 Task: Use the "convert to draft" option for pull requests in progress.
Action: Mouse moved to (148, 271)
Screenshot: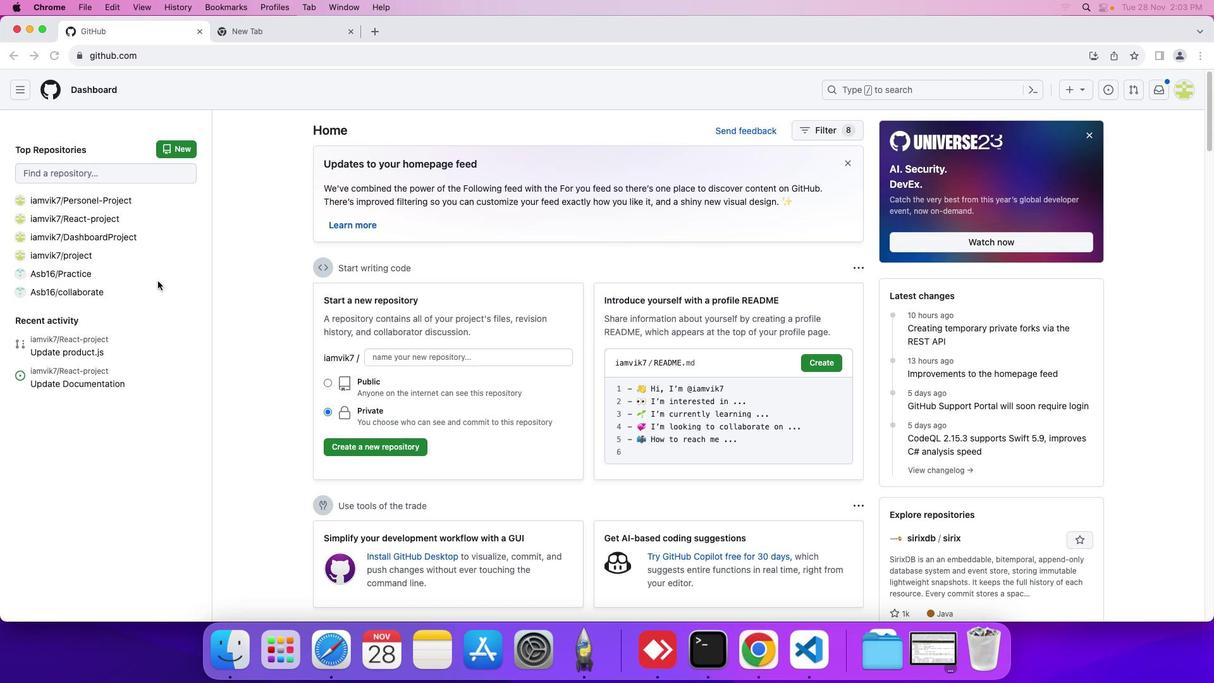 
Action: Mouse pressed left at (148, 271)
Screenshot: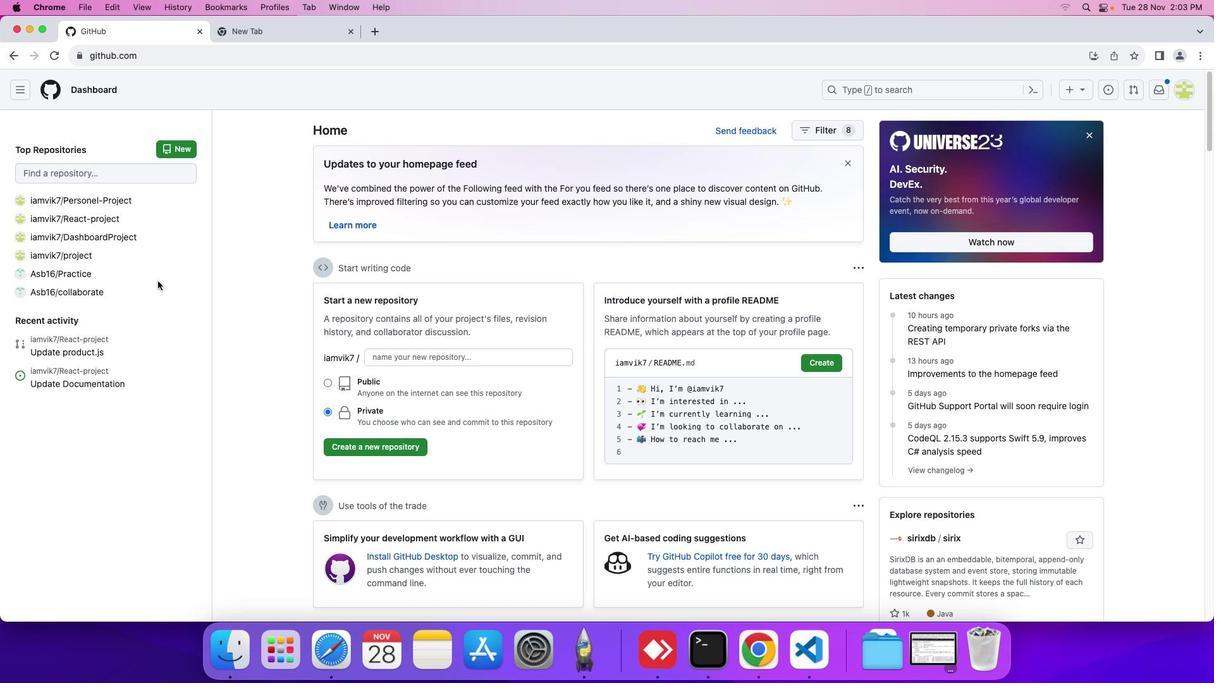 
Action: Mouse moved to (33, 241)
Screenshot: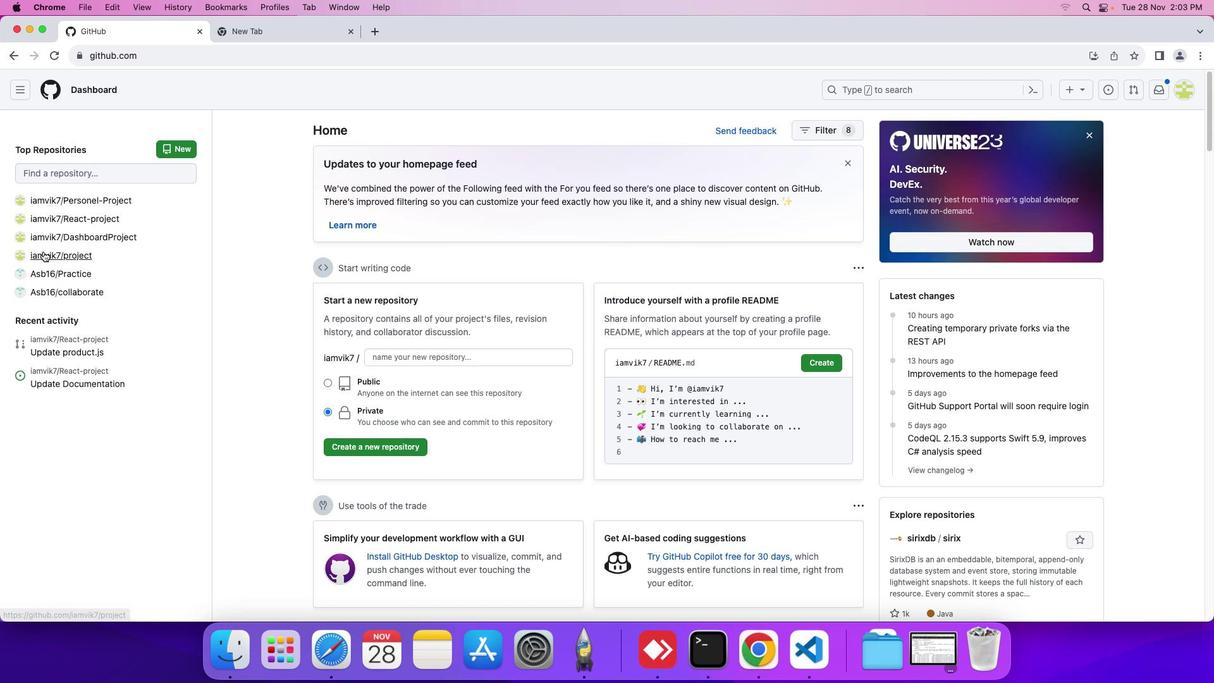 
Action: Mouse pressed left at (33, 241)
Screenshot: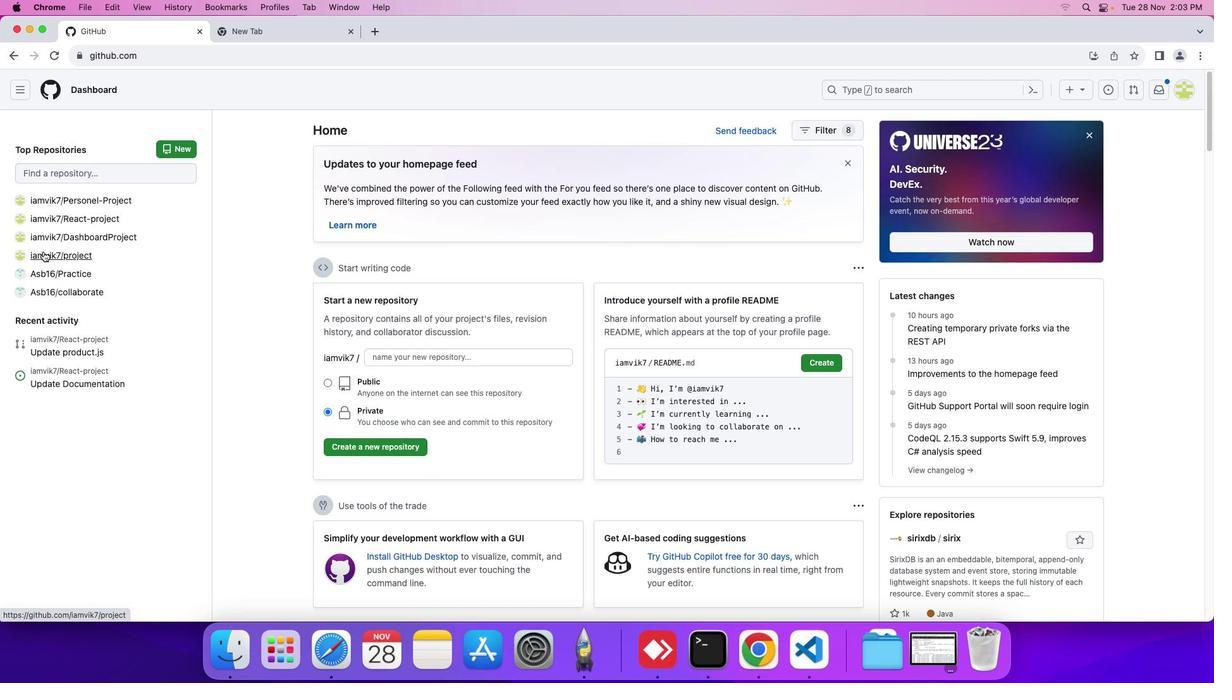 
Action: Mouse moved to (251, 303)
Screenshot: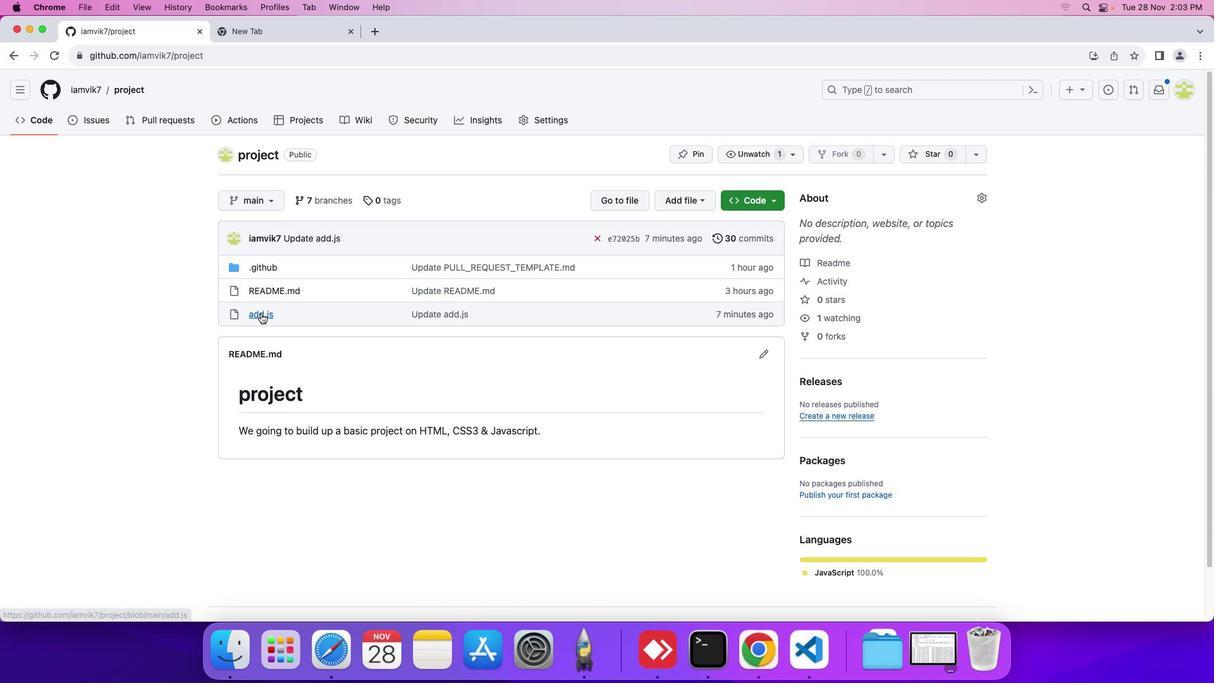 
Action: Mouse pressed left at (251, 303)
Screenshot: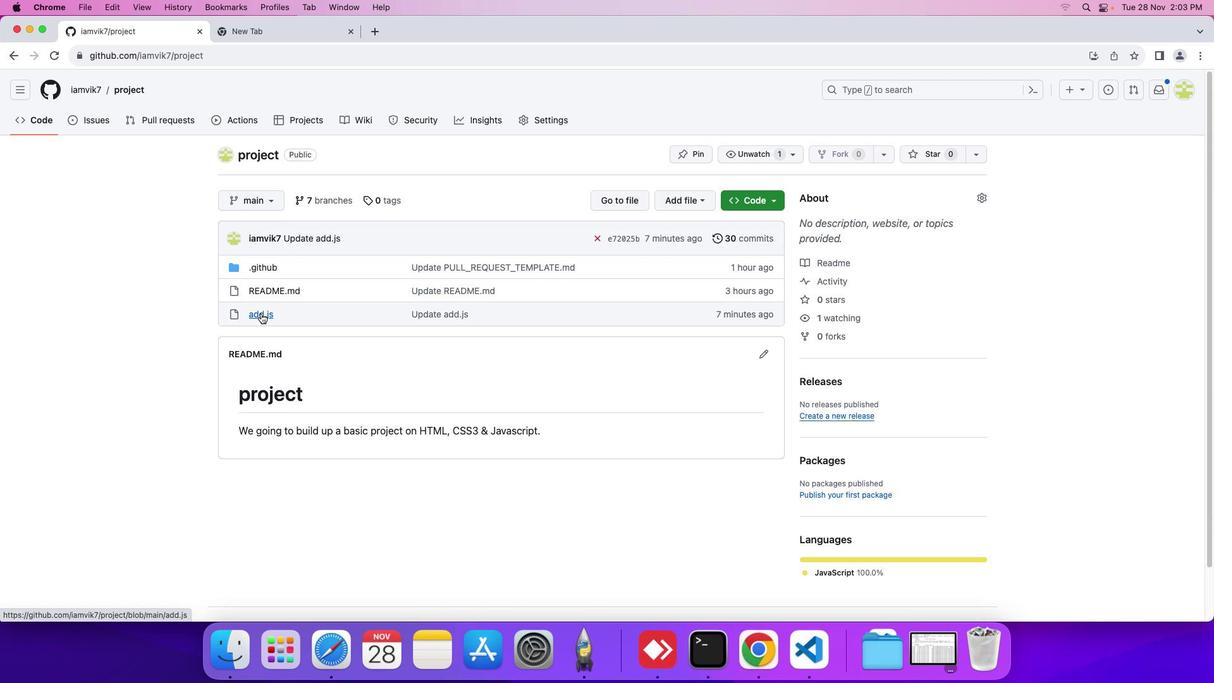 
Action: Mouse moved to (878, 221)
Screenshot: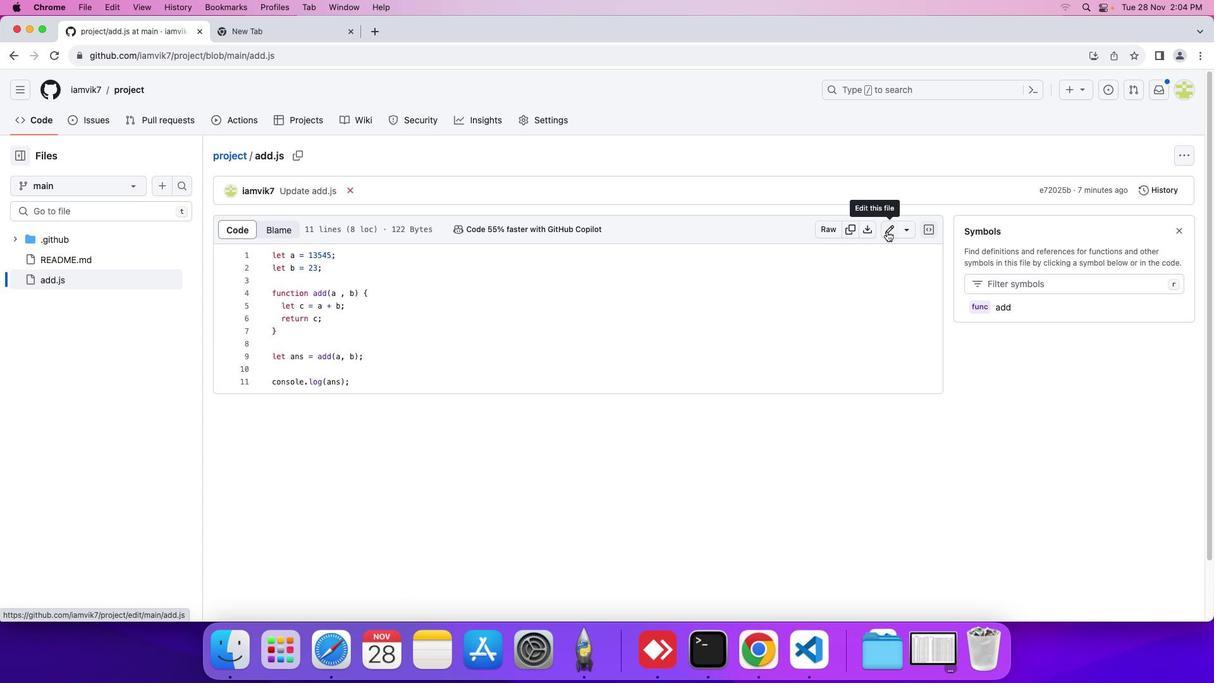 
Action: Mouse pressed left at (878, 221)
Screenshot: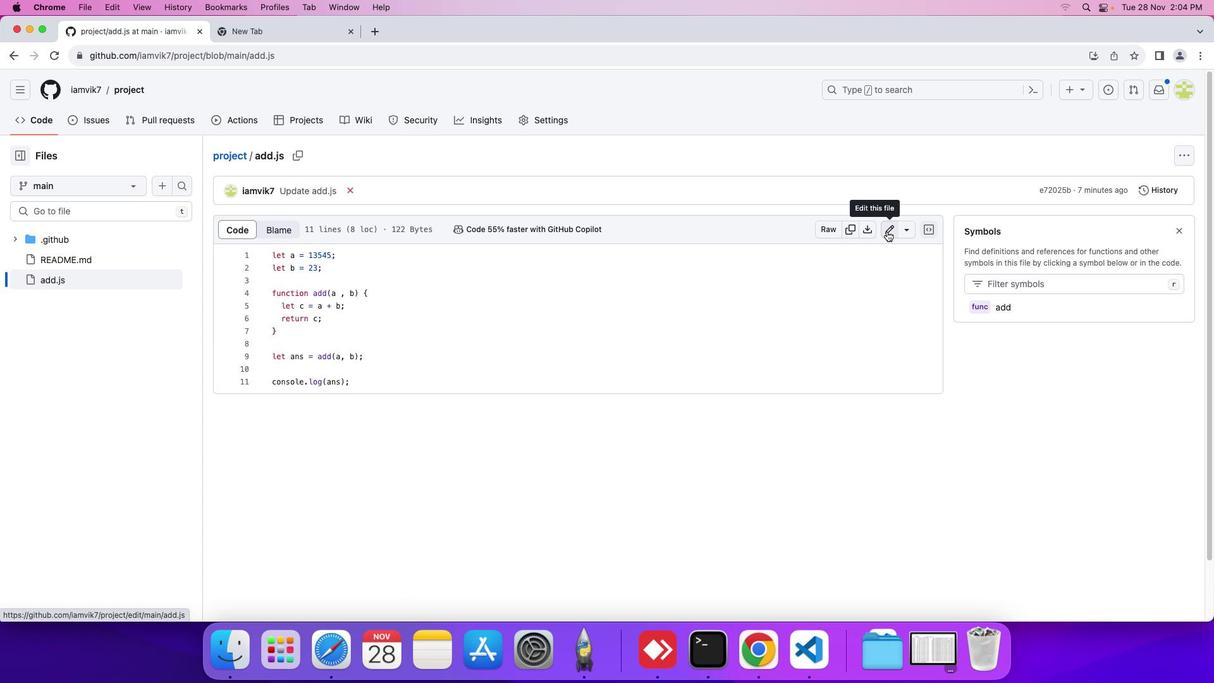 
Action: Mouse moved to (294, 209)
Screenshot: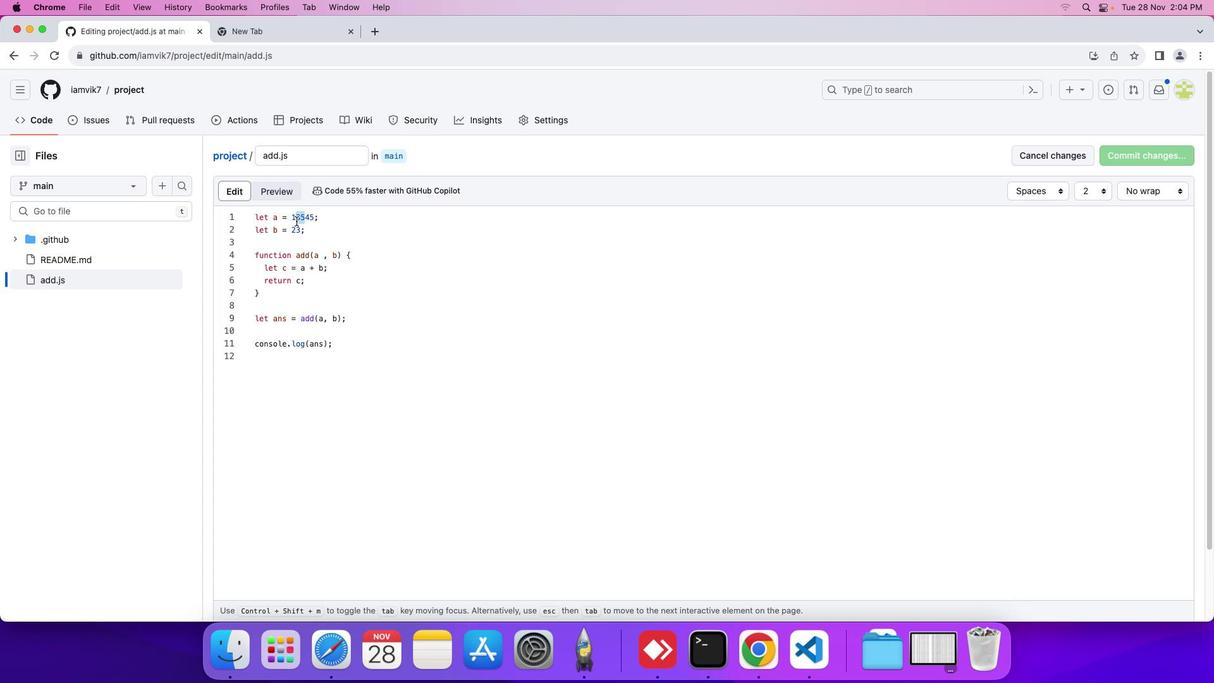 
Action: Mouse pressed left at (294, 209)
Screenshot: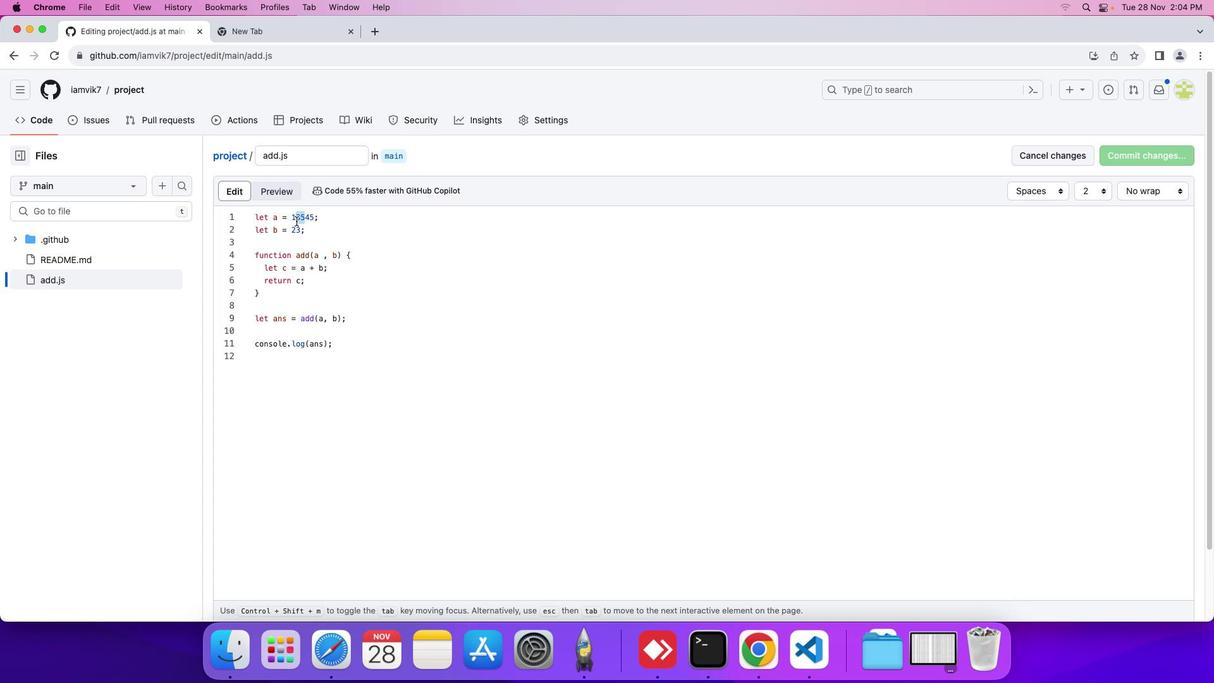 
Action: Mouse moved to (286, 211)
Screenshot: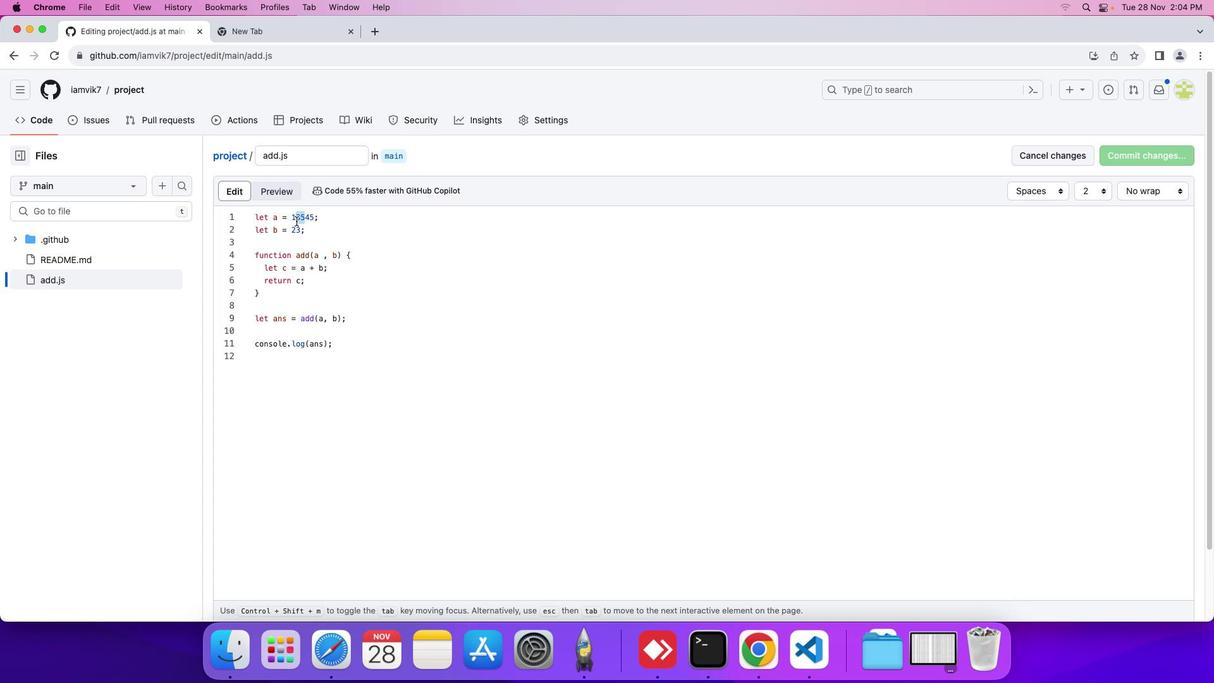 
Action: Key pressed Key.rightKey.backspaceKey.downKey.backspaceKey.backspace'1''0''7''9''0'
Screenshot: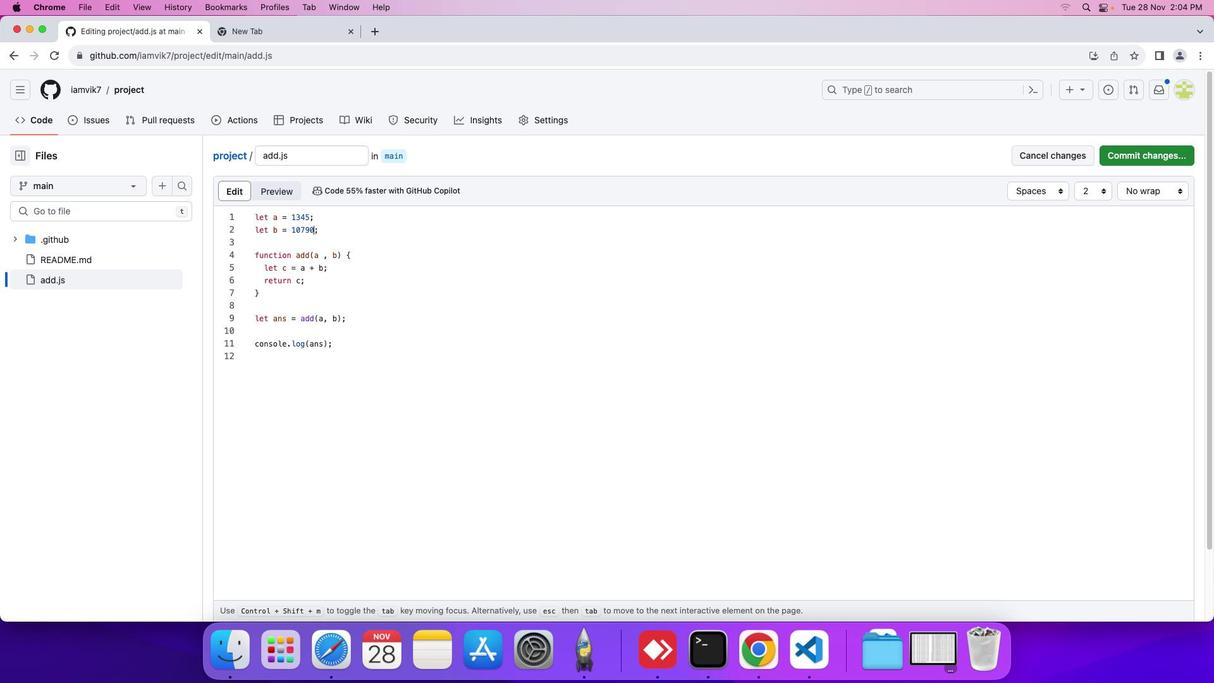 
Action: Mouse moved to (1122, 153)
Screenshot: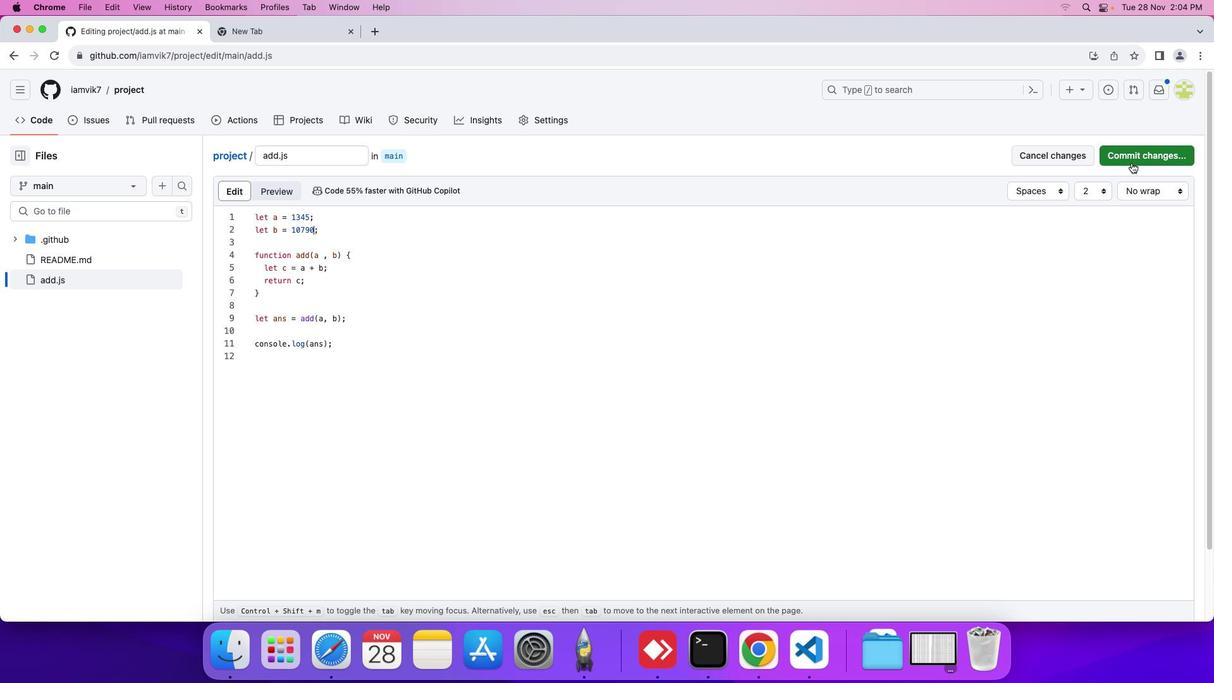 
Action: Mouse pressed left at (1122, 153)
Screenshot: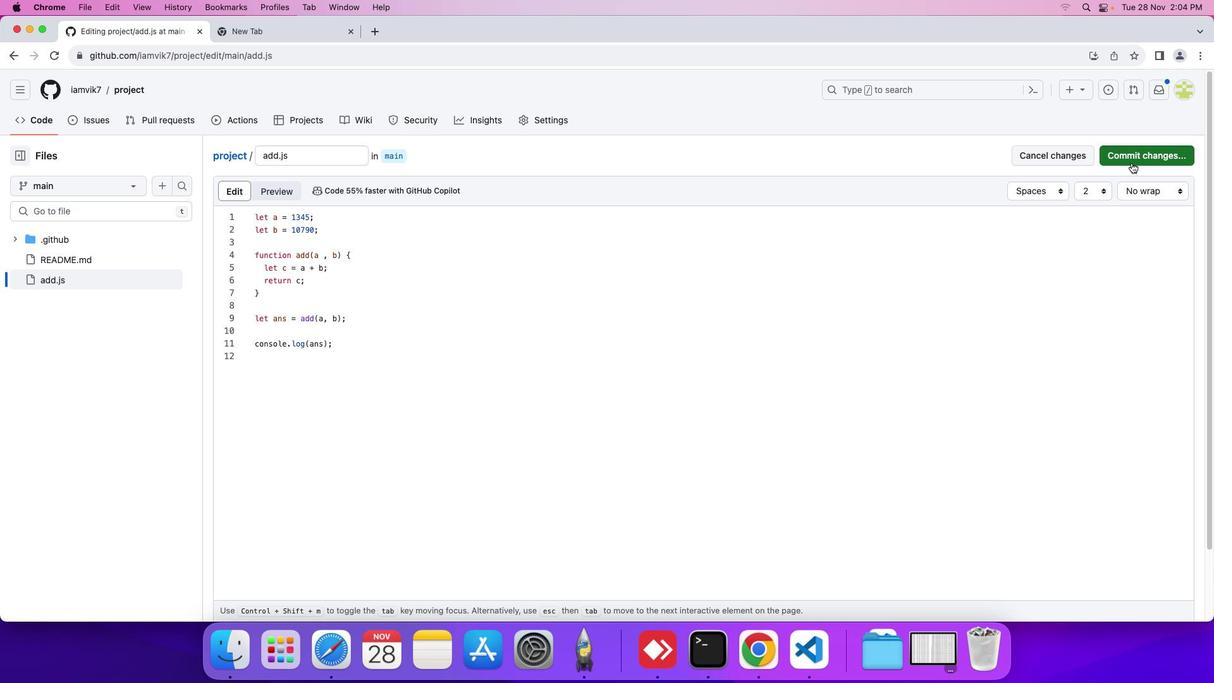 
Action: Mouse moved to (551, 330)
Screenshot: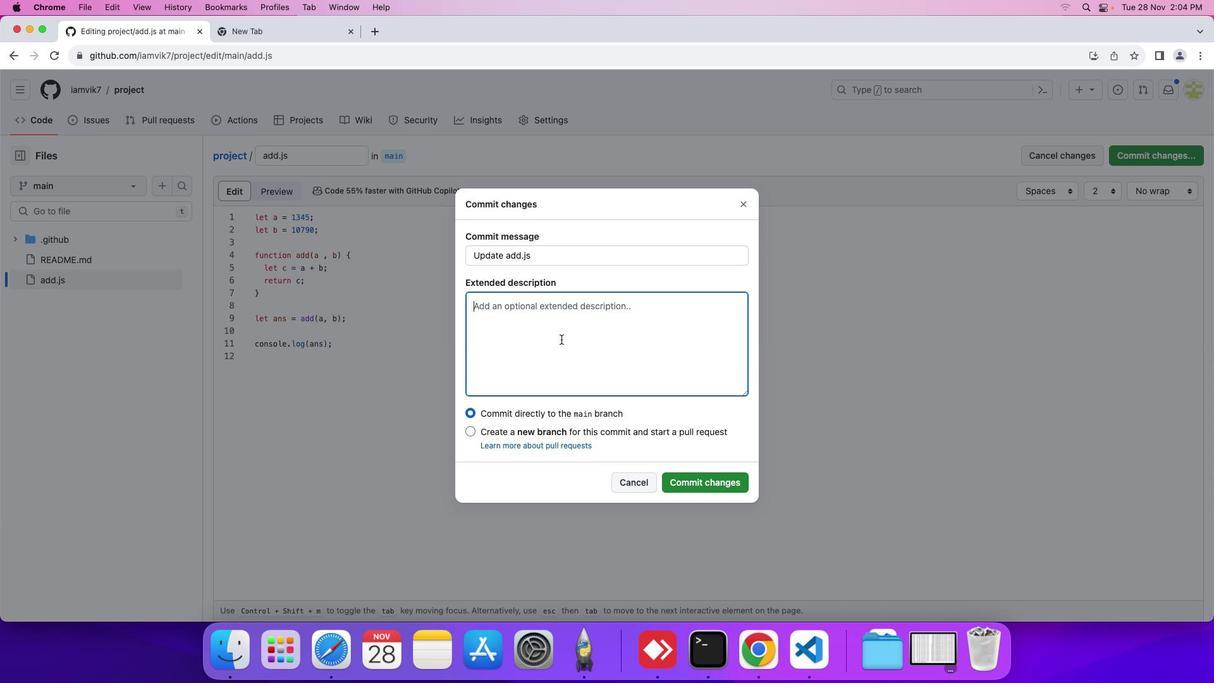 
Action: Mouse pressed left at (551, 330)
Screenshot: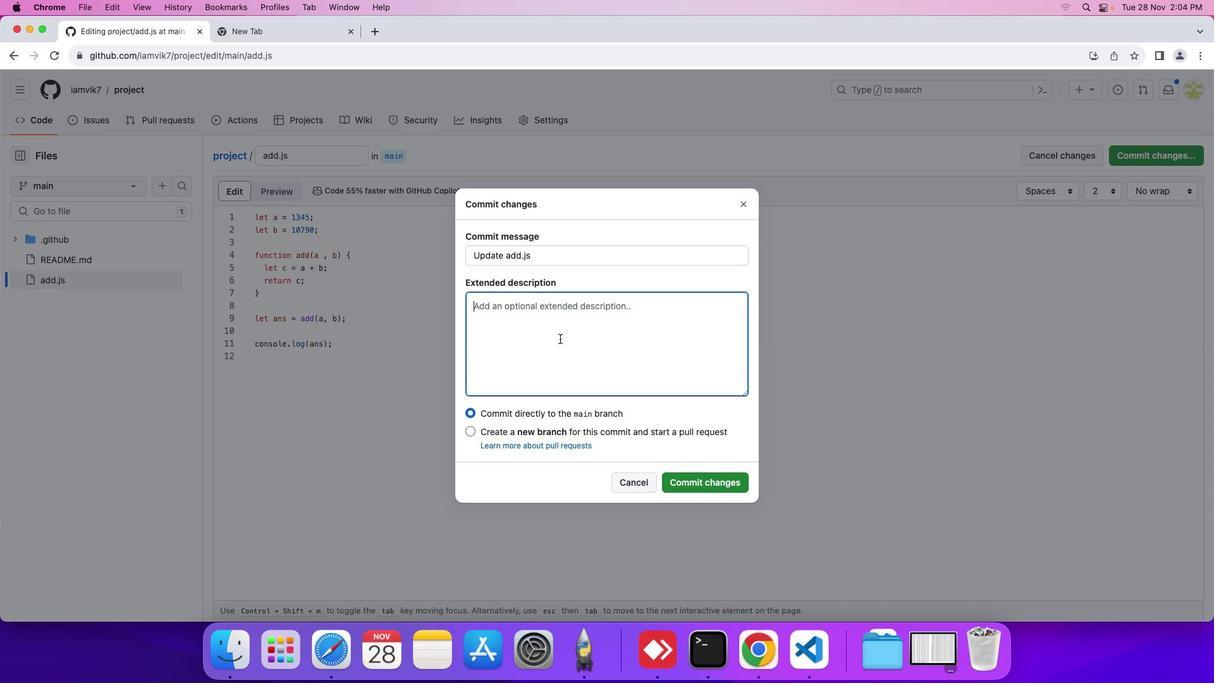 
Action: Mouse moved to (542, 328)
Screenshot: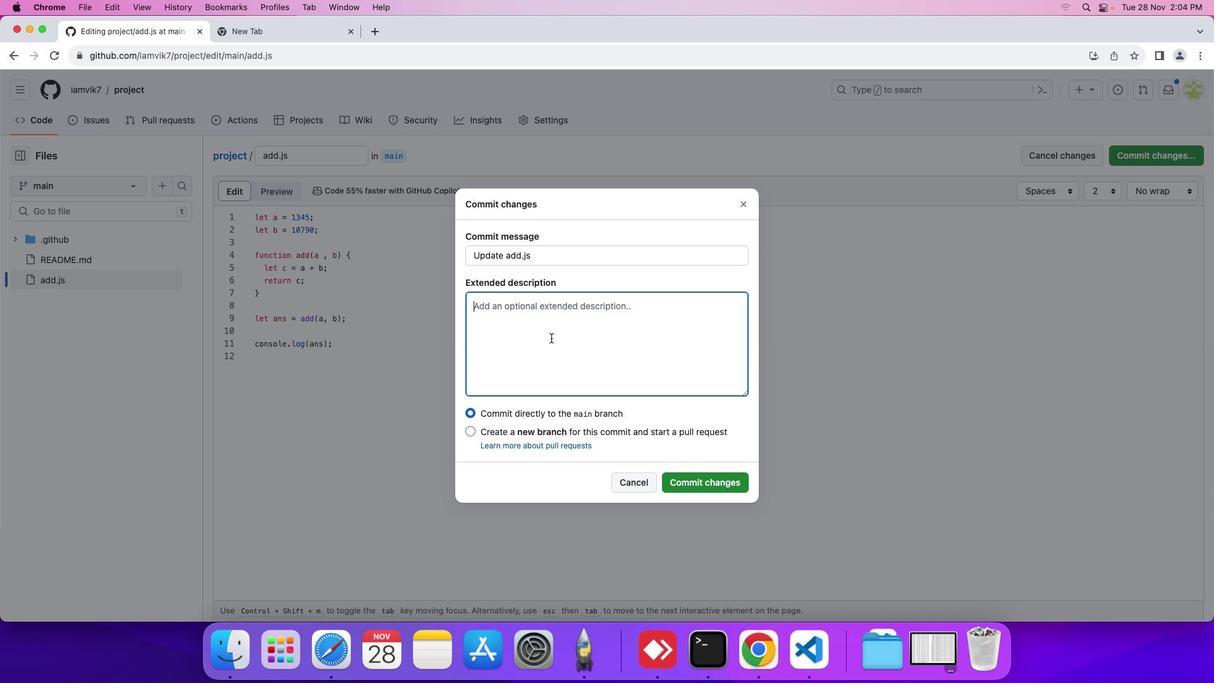 
Action: Key pressed Key.shift'U''p''d''a''t''i''n''g'Key.space't''h''e'Key.space'v''a''l''u''e''s'Key.space'o''f'Key.space'v''a''r''i''a''b''l''r''s'Key.backspaceKey.backspace'e''s'Key.space't''o'Key.space'f''e'Key.backspaceKey.backspace'p''e''r''o'Key.backspace'f''o''r''m'Key.space'a''d''d''i''t''i''o''n'Key.space'o''n'Key.space'd''i''f''f''e''r''e''n''t'Key.space'n''u''m''b''e''r''s''.'
Screenshot: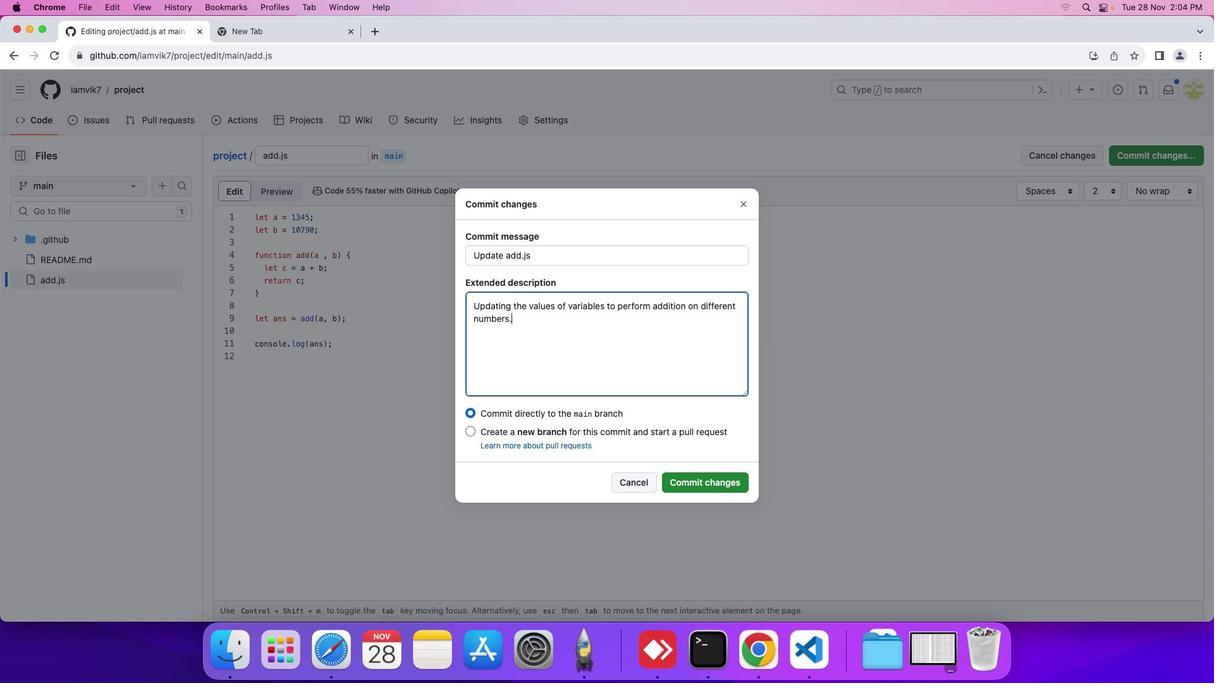 
Action: Mouse moved to (459, 423)
Screenshot: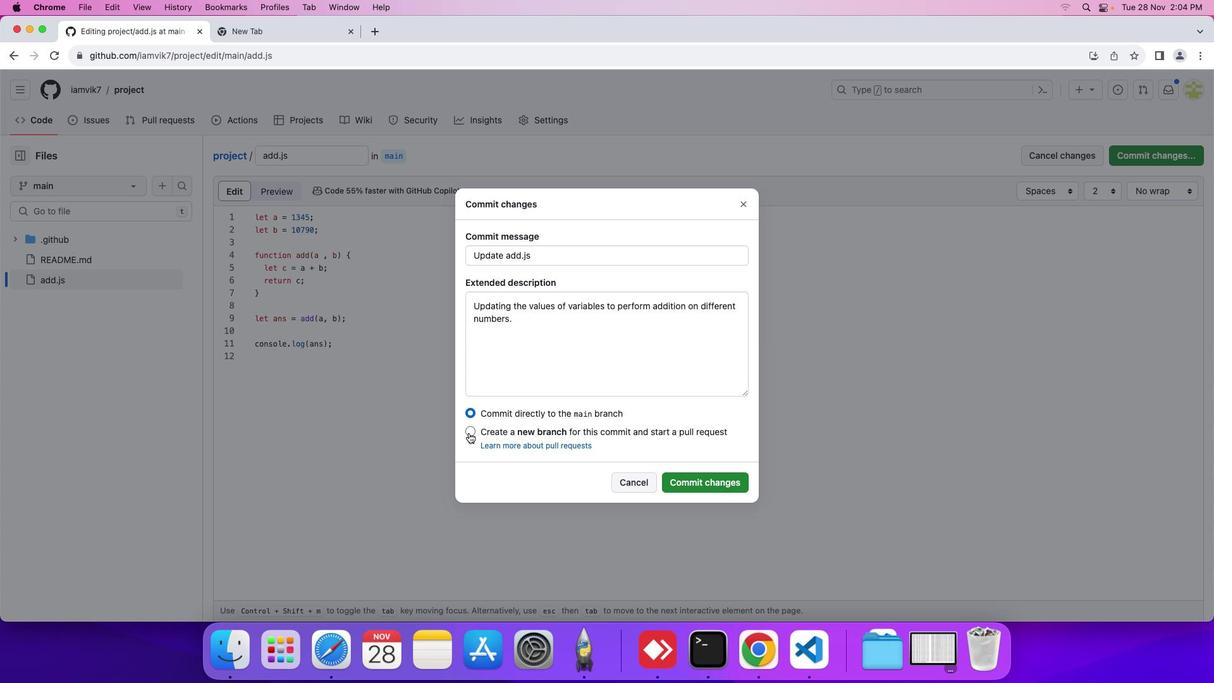 
Action: Mouse pressed left at (459, 423)
Screenshot: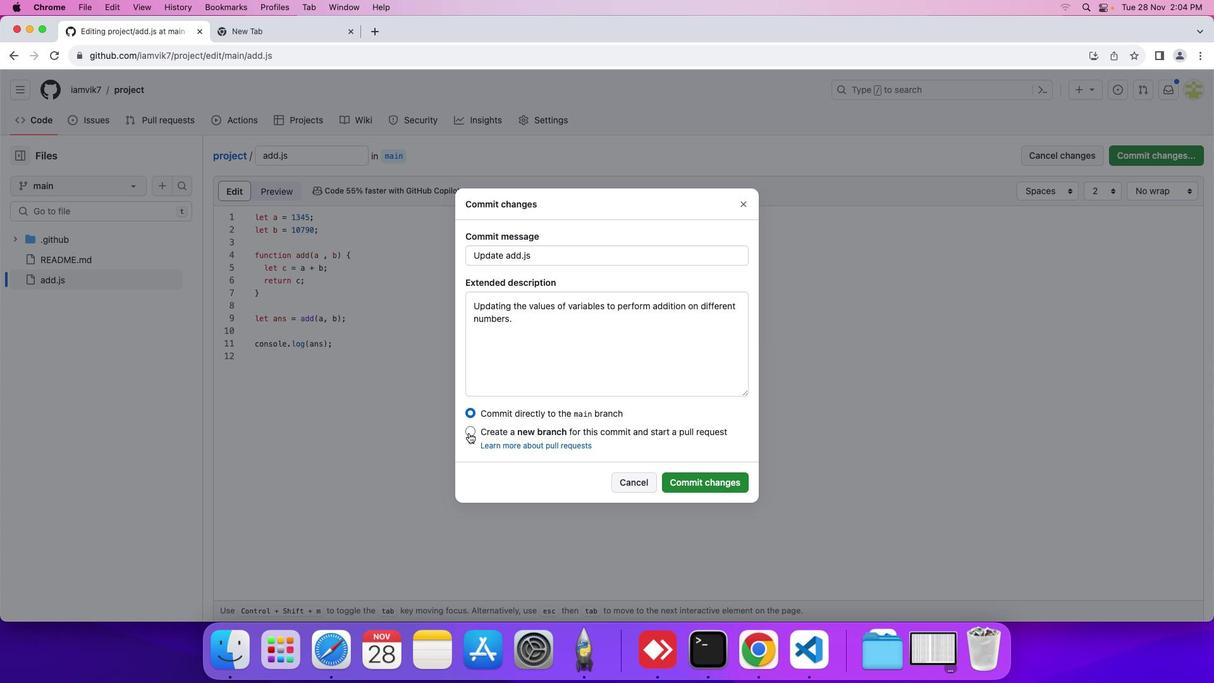 
Action: Mouse moved to (556, 444)
Screenshot: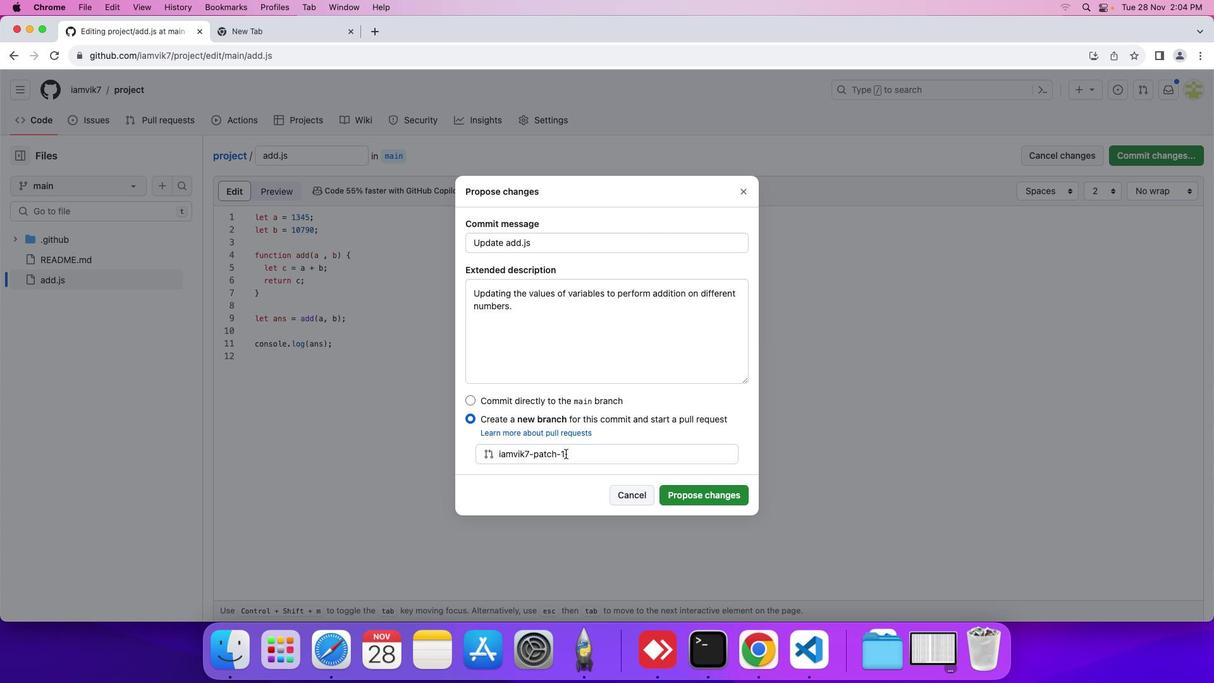 
Action: Mouse pressed left at (556, 444)
Screenshot: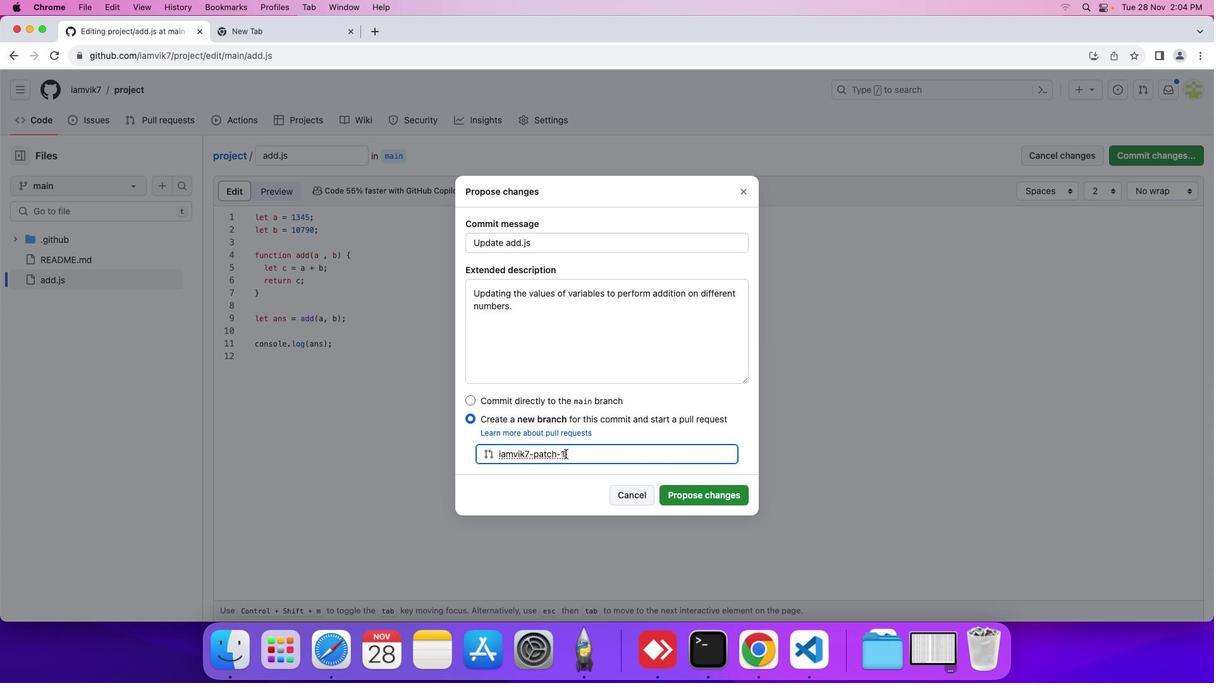 
Action: Mouse moved to (547, 444)
Screenshot: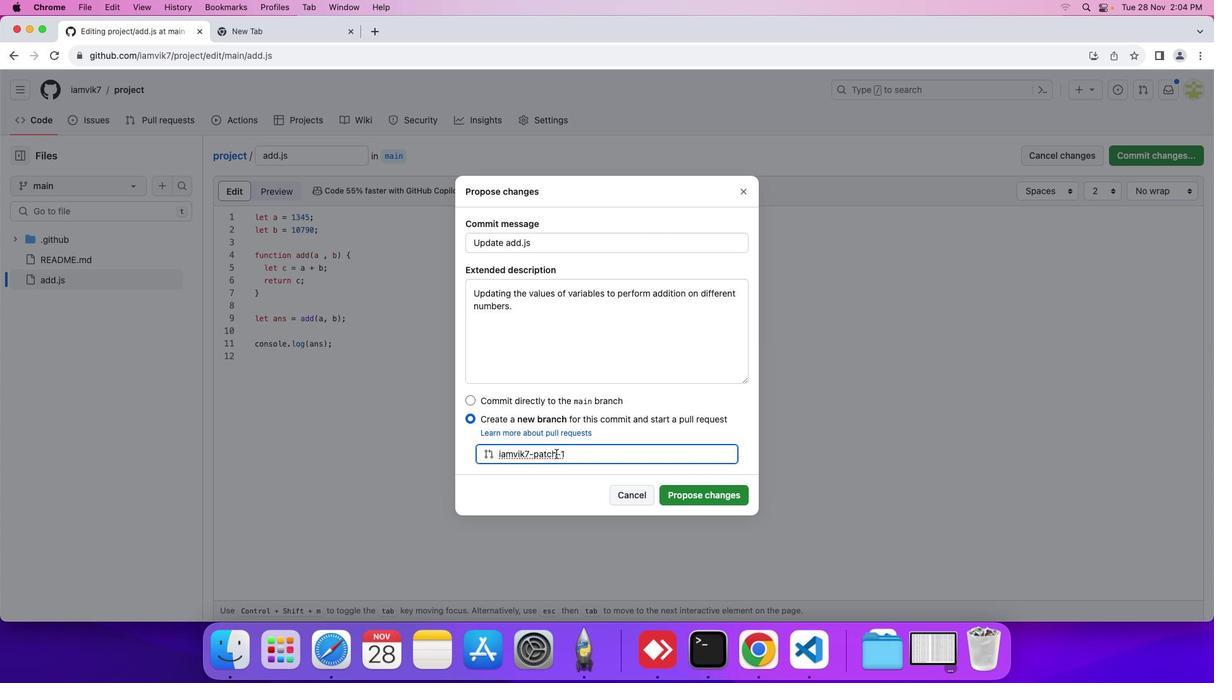 
Action: Key pressed Key.backspaceKey.backspaceKey.backspaceKey.backspaceKey.backspaceKey.backspaceKey.backspaceKey.backspaceKey.backspaceKey.backspaceKey.backspaceKey.backspaceKey.backspaceKey.backspaceKey.backspace'n''e''w'Key.space'b''r''a''n''c''h'
Screenshot: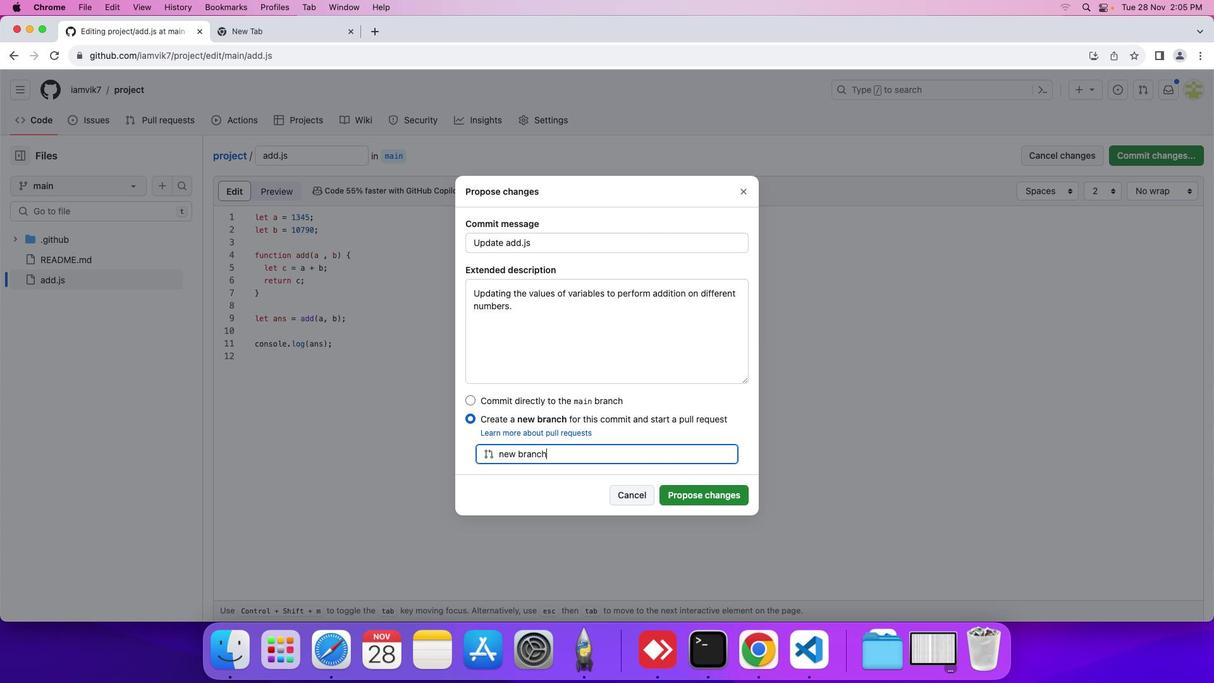 
Action: Mouse moved to (728, 482)
Screenshot: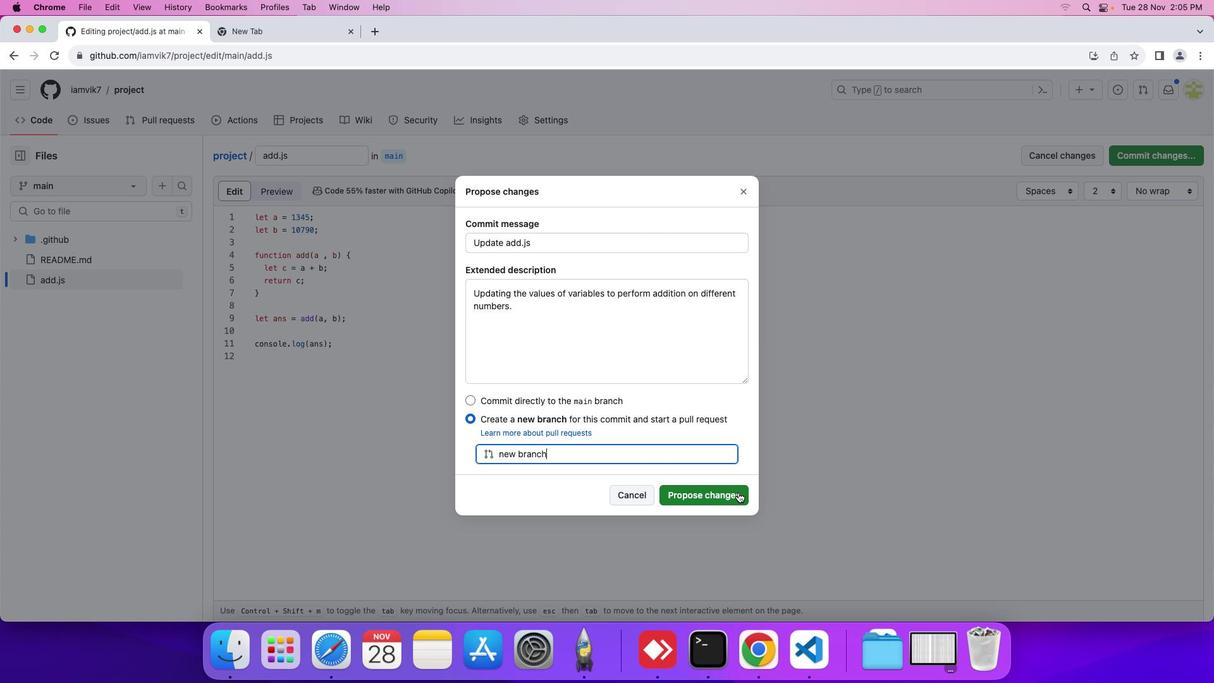 
Action: Mouse pressed left at (728, 482)
Screenshot: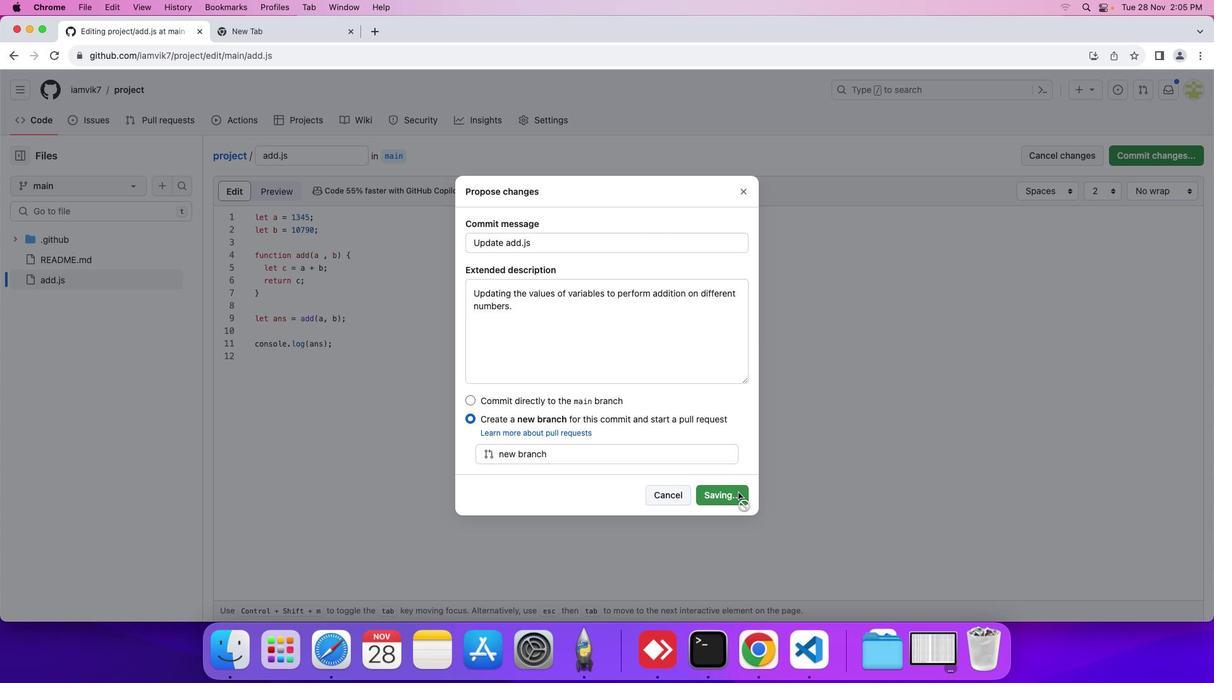 
Action: Mouse moved to (757, 542)
Screenshot: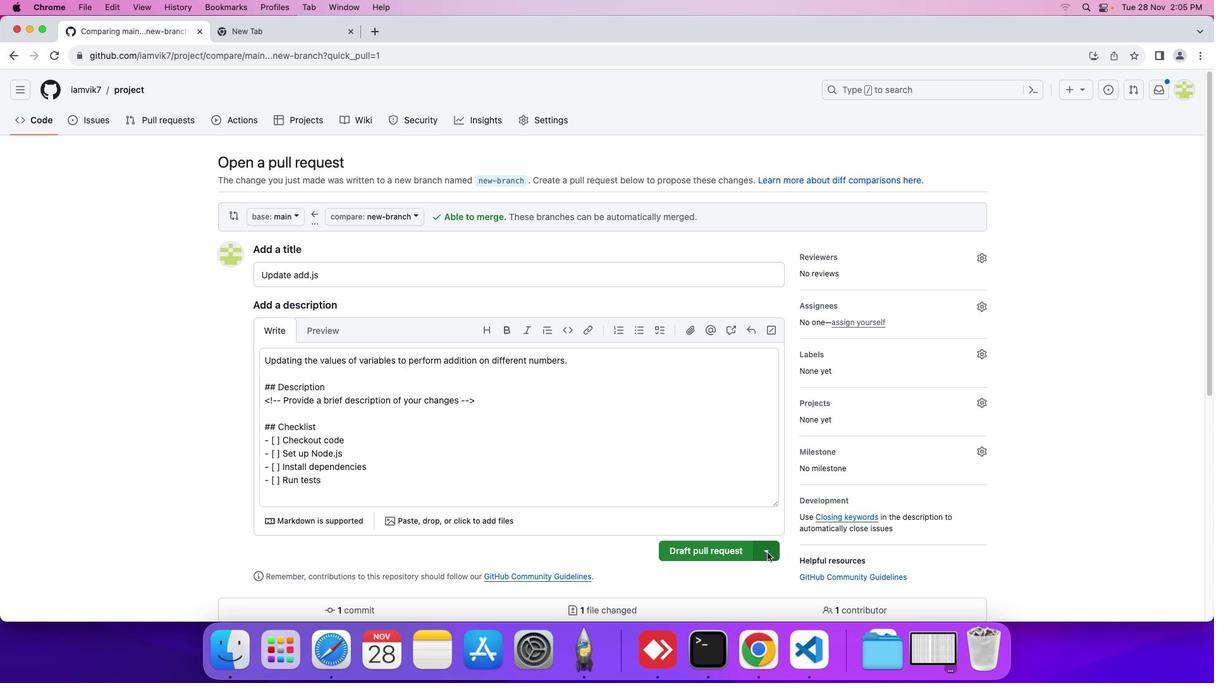 
Action: Mouse pressed left at (757, 542)
Screenshot: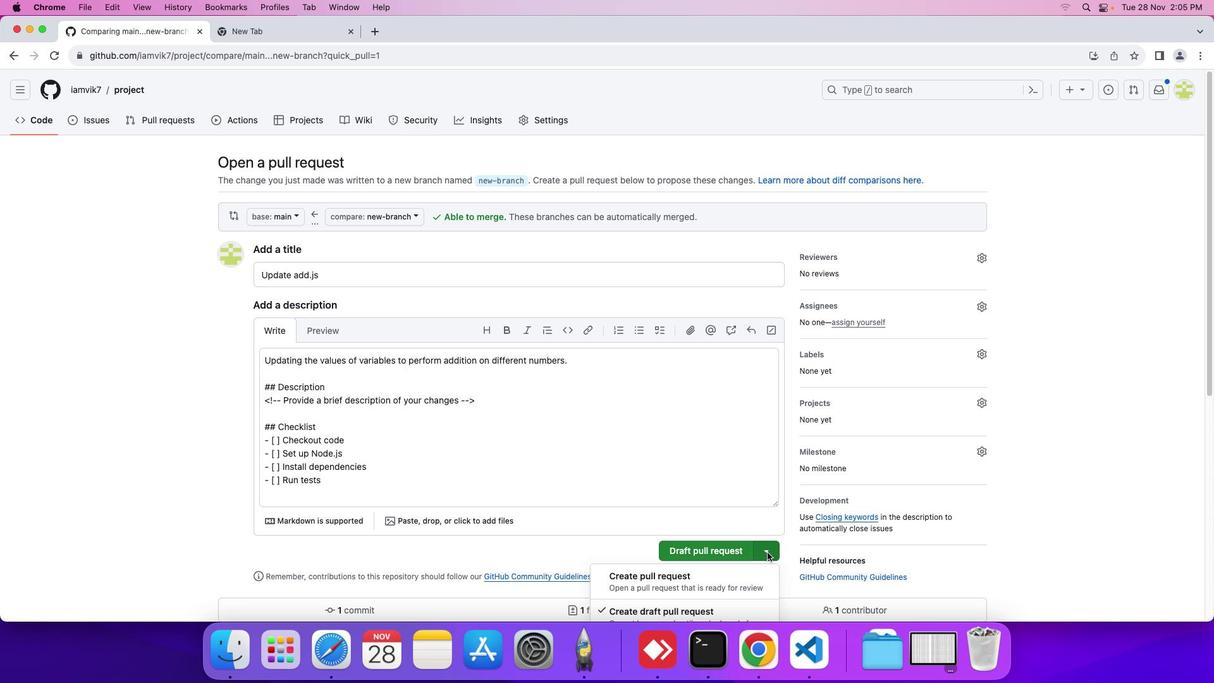 
Action: Mouse moved to (715, 565)
Screenshot: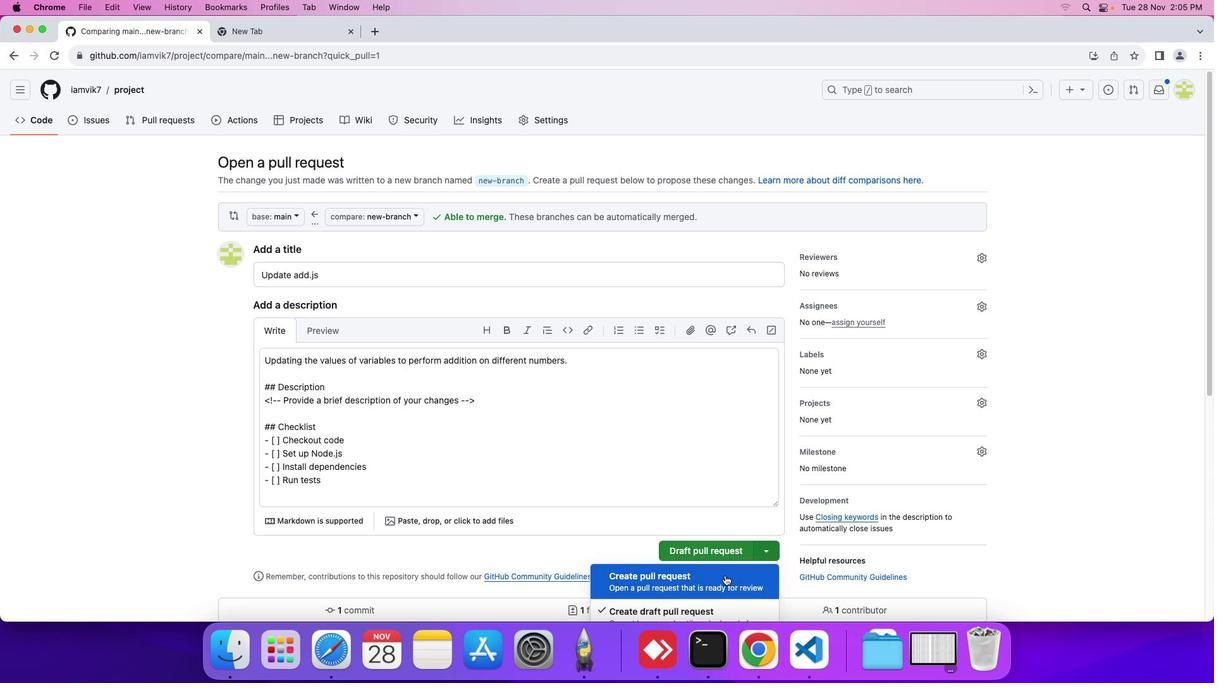 
Action: Mouse pressed left at (715, 565)
Screenshot: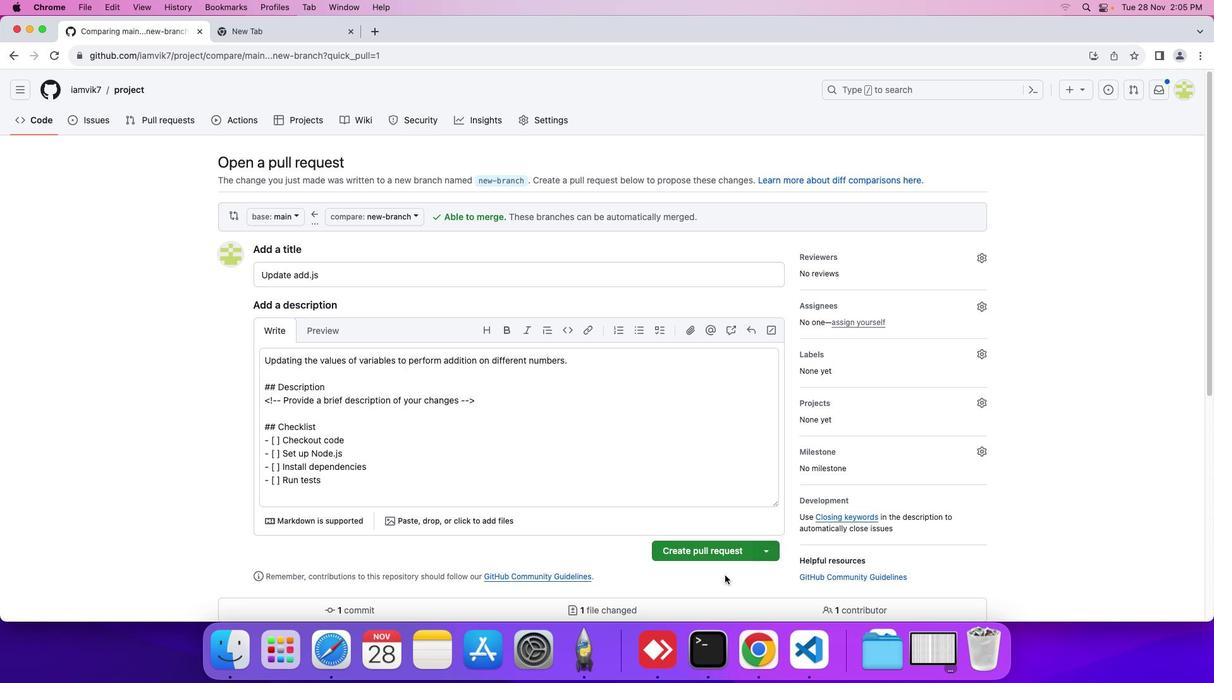 
Action: Mouse moved to (562, 464)
Screenshot: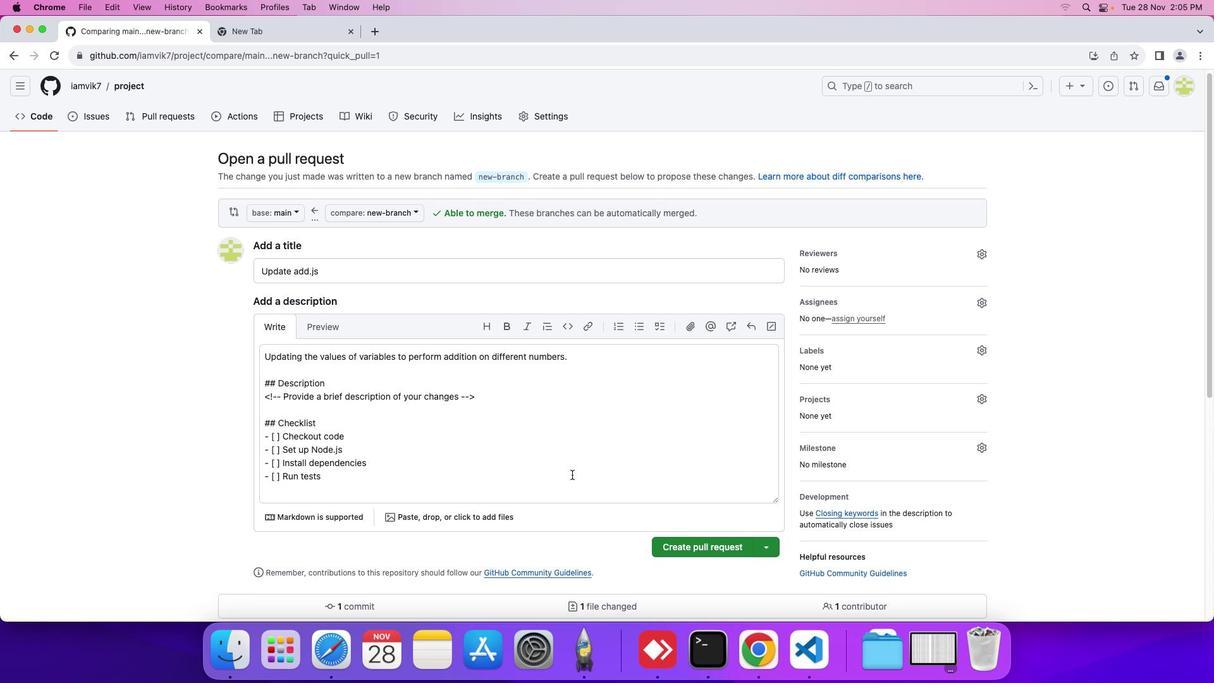 
Action: Mouse scrolled (562, 464) with delta (-8, -9)
Screenshot: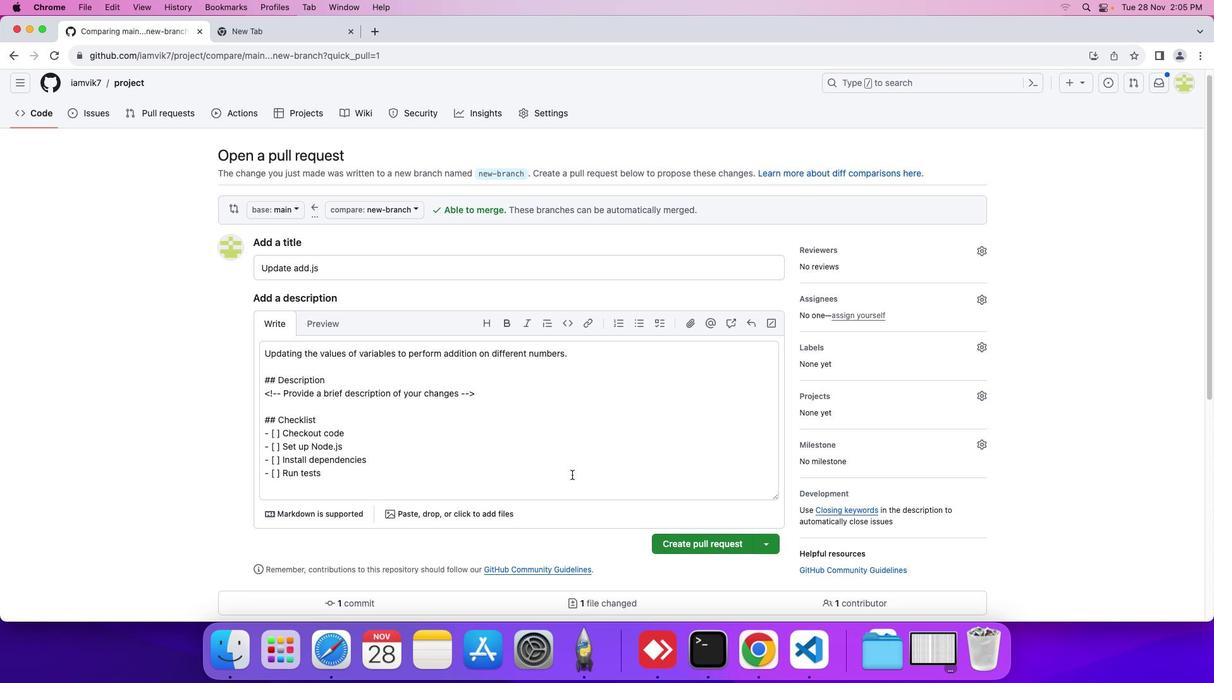 
Action: Mouse scrolled (562, 464) with delta (-8, -9)
Screenshot: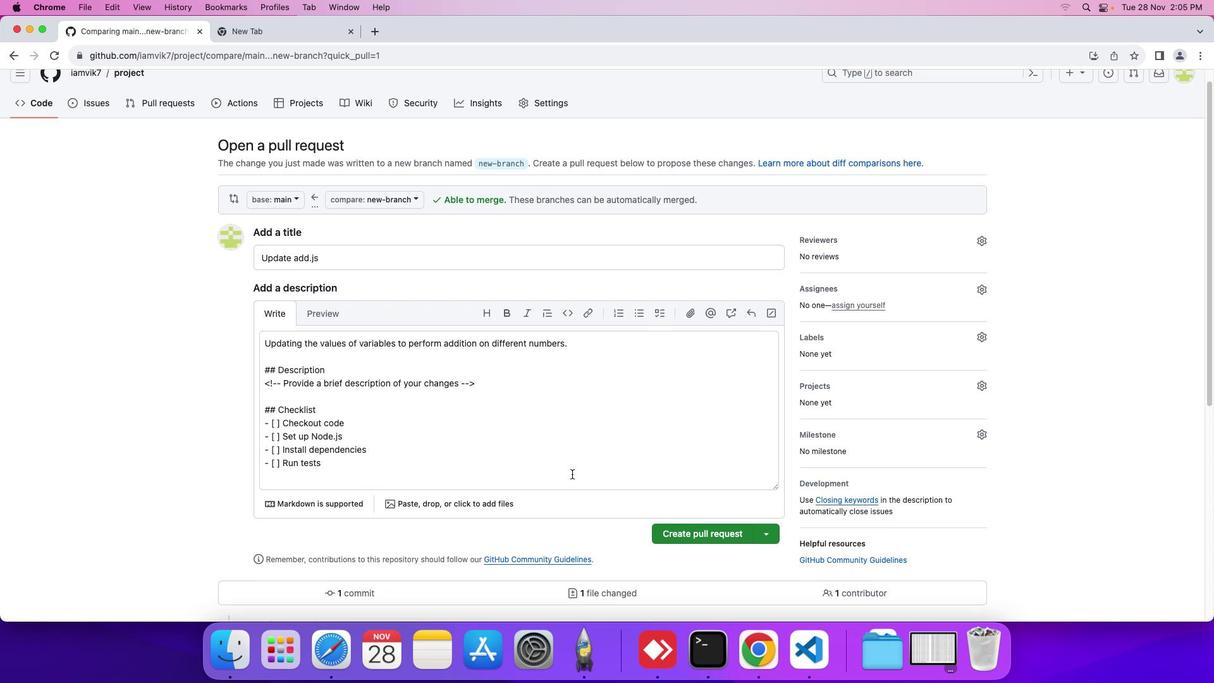 
Action: Mouse scrolled (562, 464) with delta (-8, -9)
Screenshot: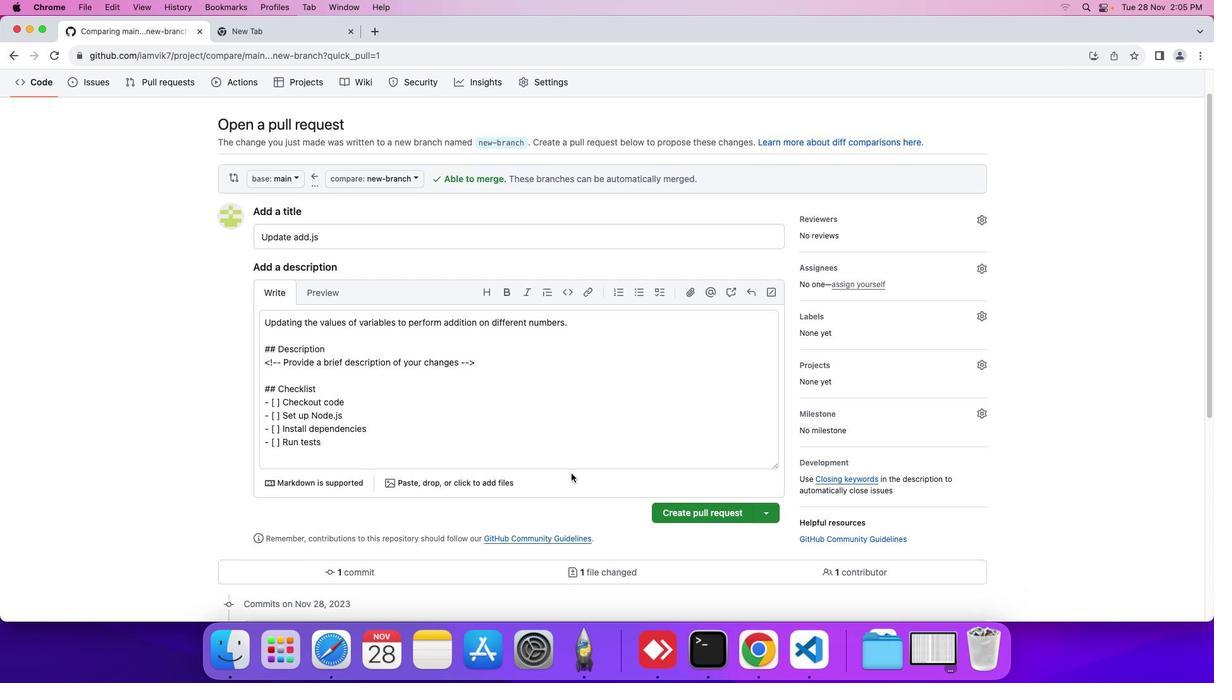 
Action: Mouse moved to (562, 461)
Screenshot: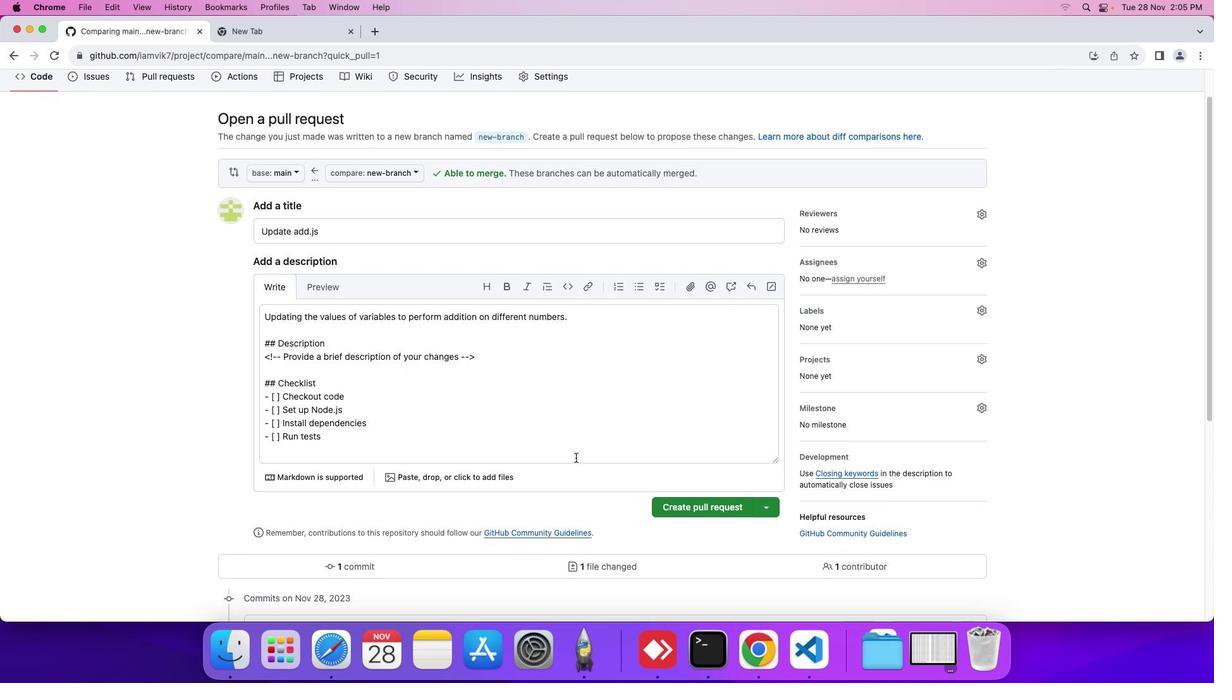 
Action: Mouse scrolled (562, 461) with delta (-8, -9)
Screenshot: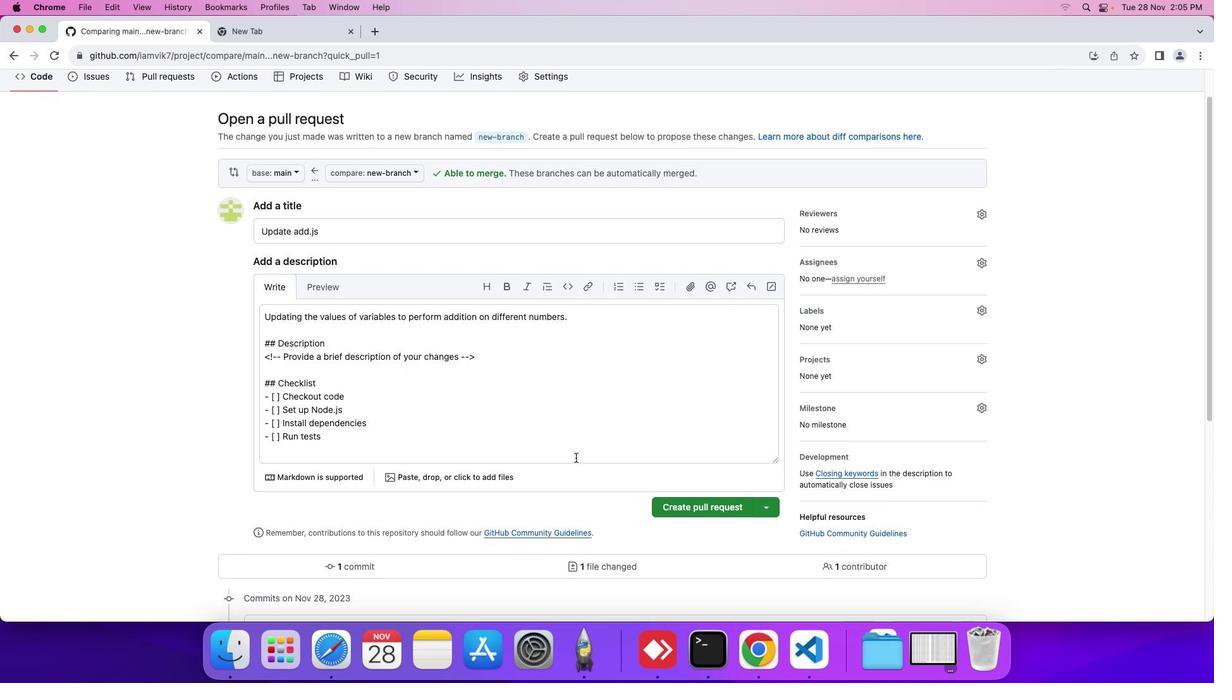 
Action: Mouse moved to (671, 498)
Screenshot: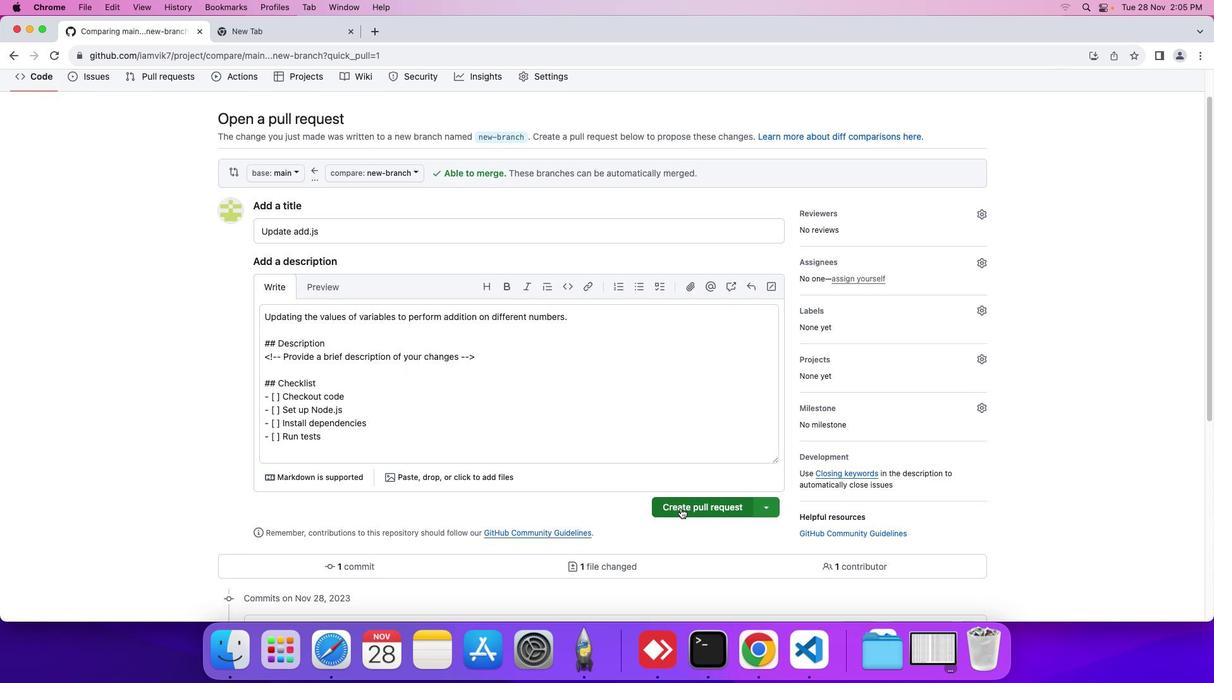 
Action: Mouse pressed left at (671, 498)
Screenshot: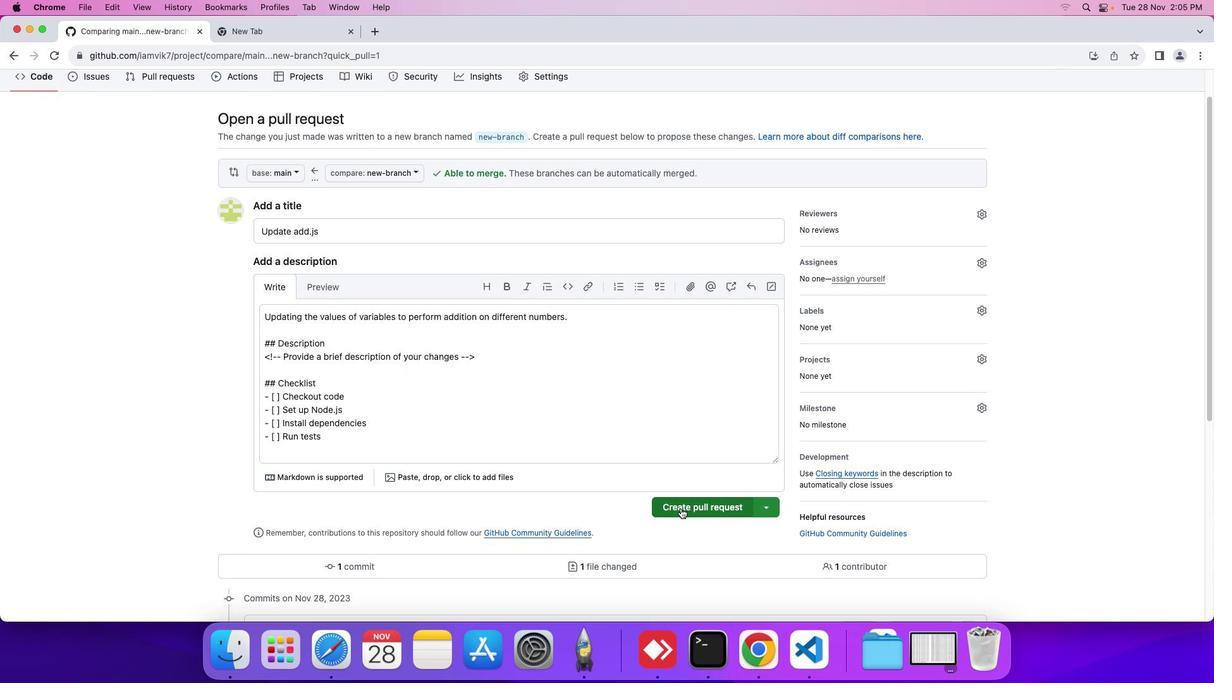 
Action: Mouse moved to (472, 473)
Screenshot: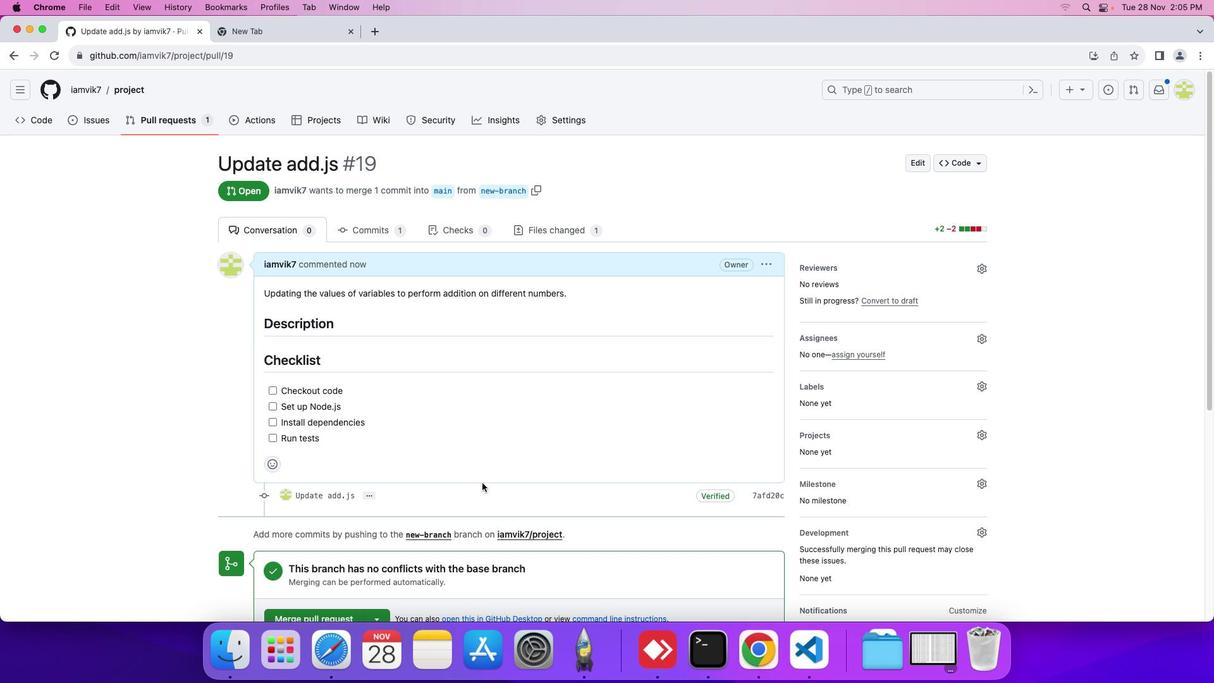 
Action: Mouse scrolled (472, 473) with delta (-8, -9)
Screenshot: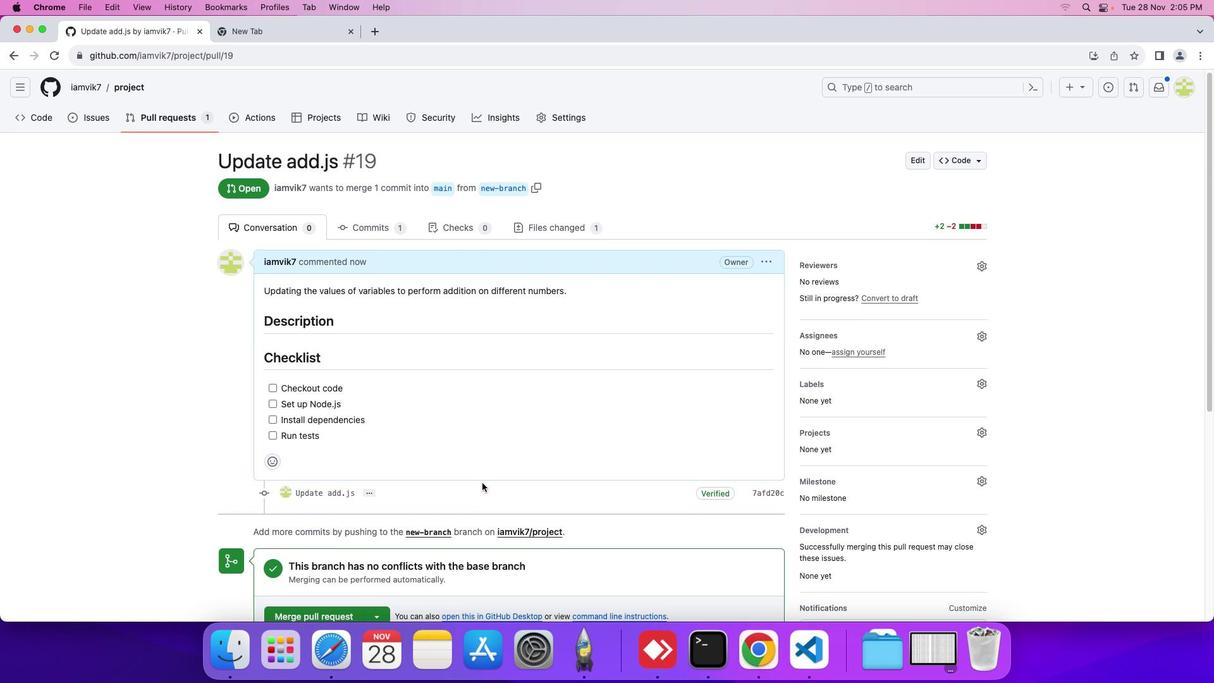 
Action: Mouse scrolled (472, 473) with delta (-8, -9)
Screenshot: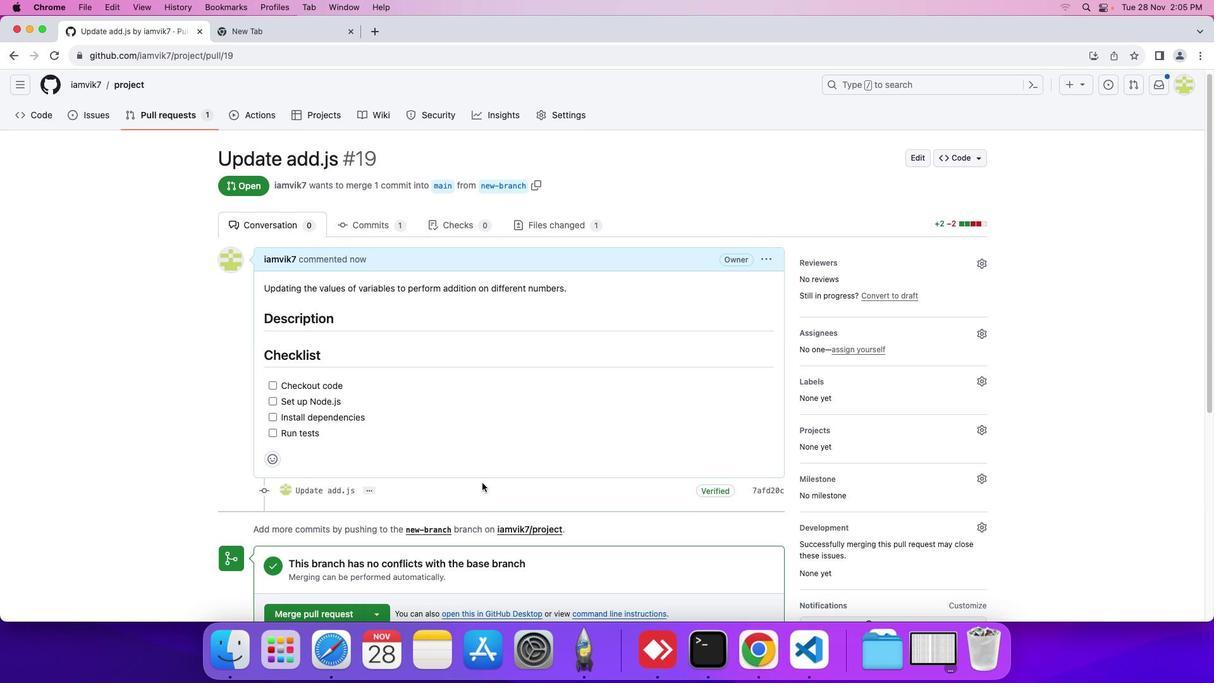 
Action: Mouse moved to (477, 473)
Screenshot: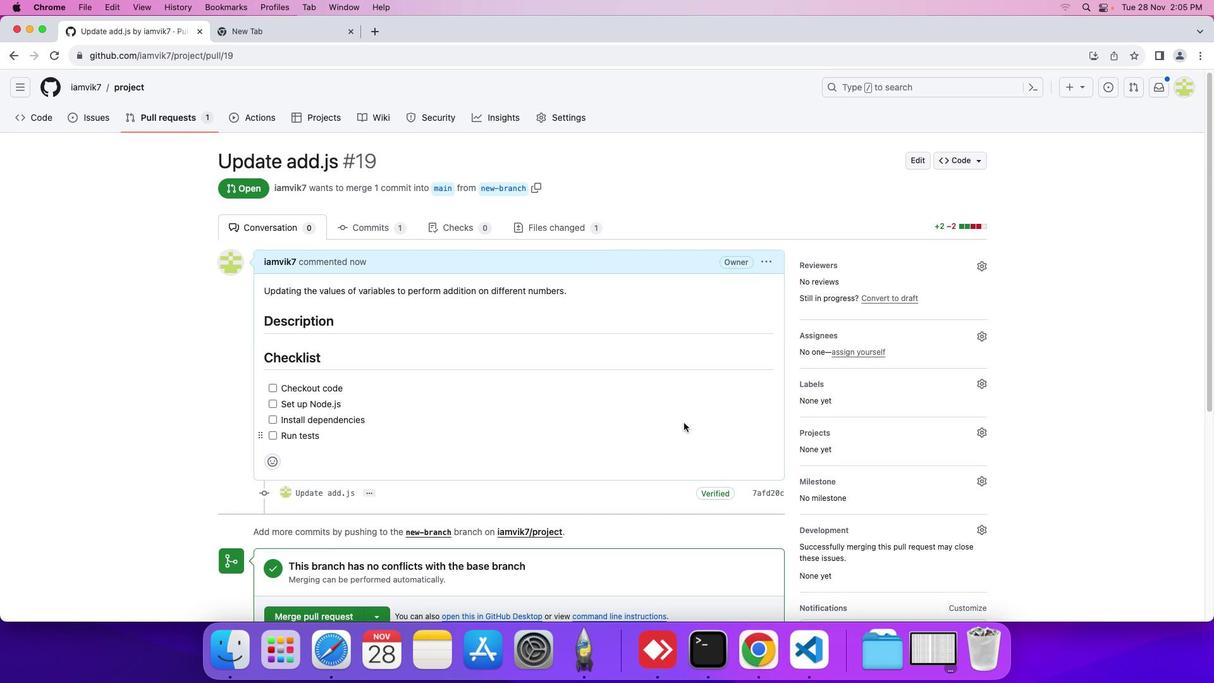 
Action: Mouse scrolled (477, 473) with delta (-8, -8)
Screenshot: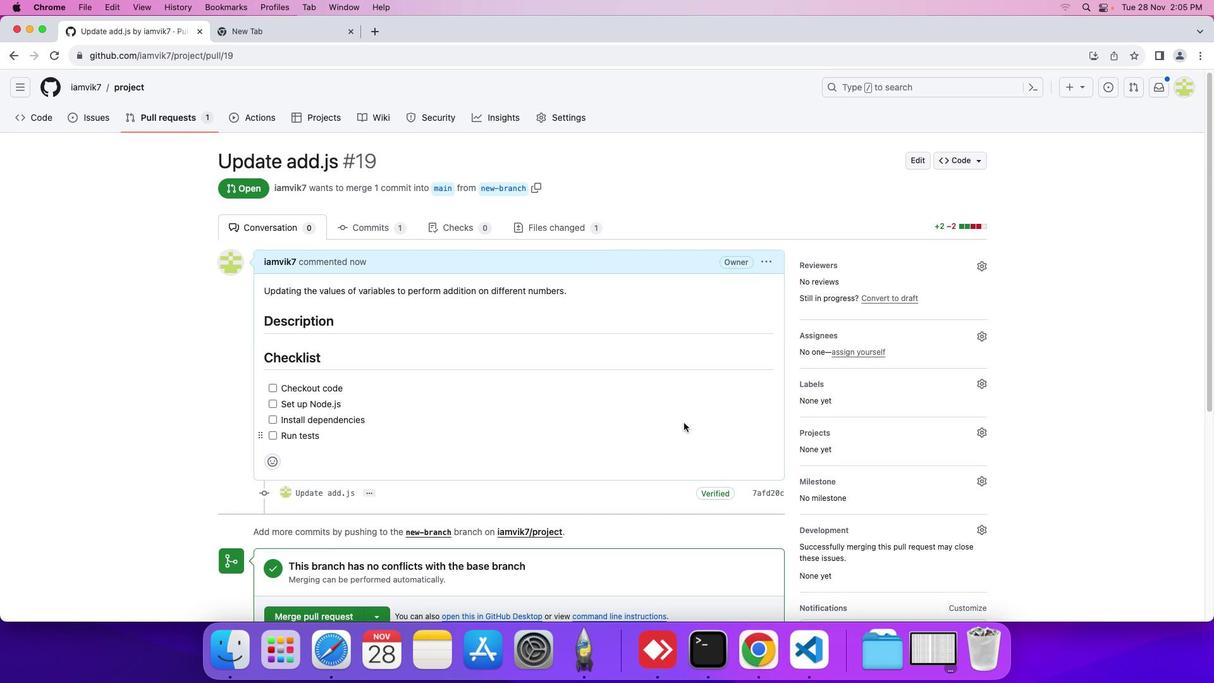 
Action: Mouse moved to (866, 286)
Screenshot: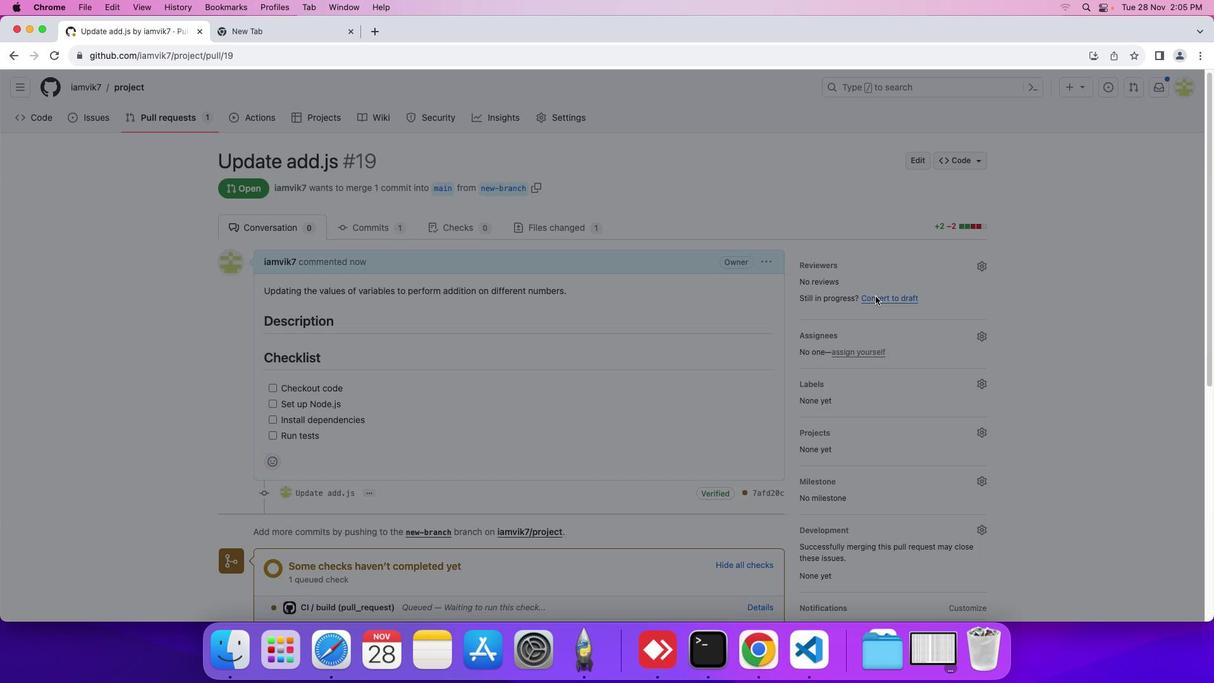 
Action: Mouse pressed left at (866, 286)
Screenshot: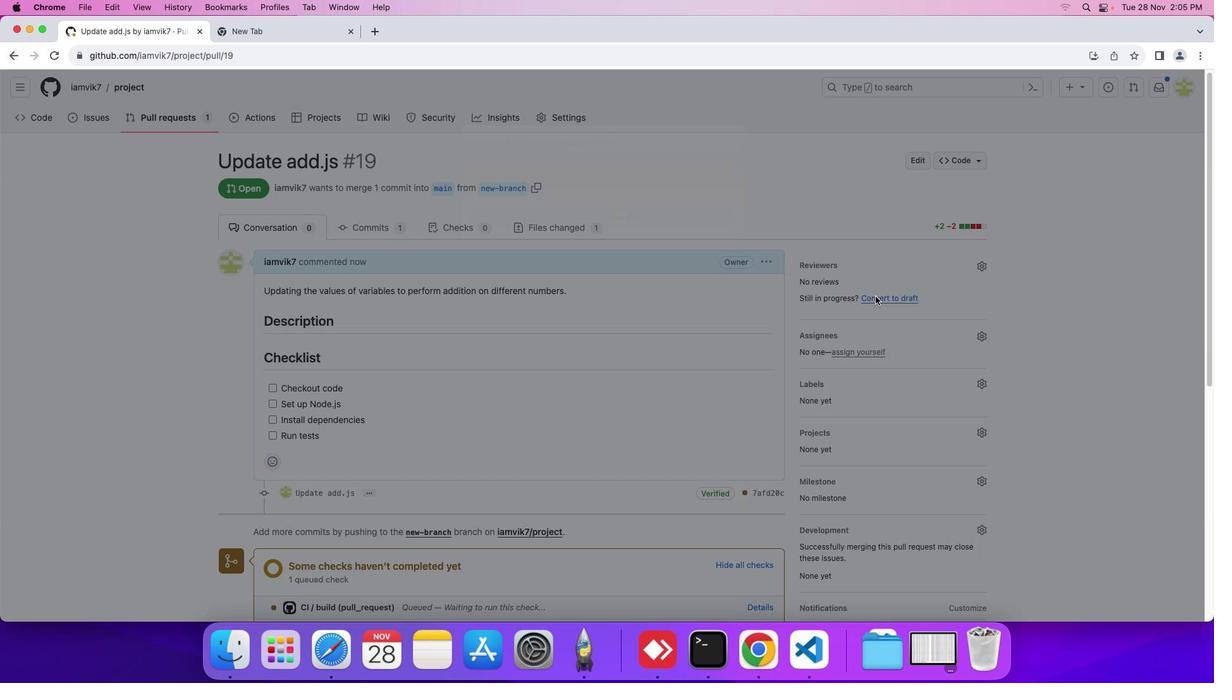
Action: Mouse moved to (575, 210)
Screenshot: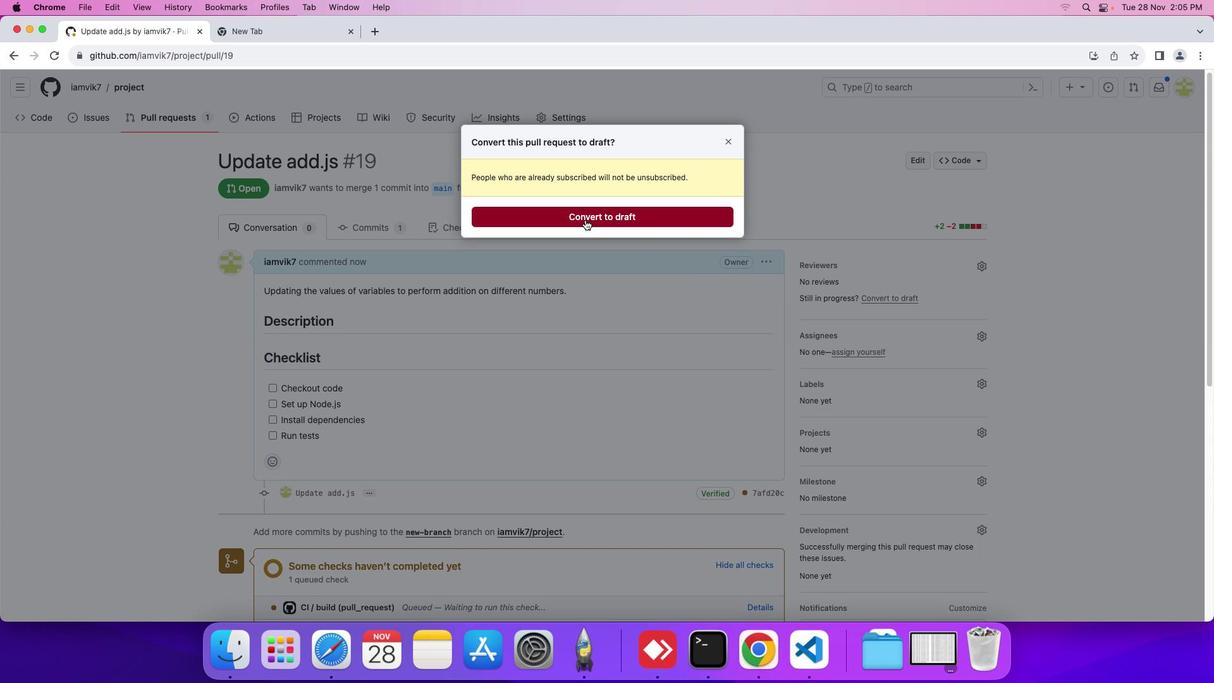 
Action: Mouse pressed left at (575, 210)
Screenshot: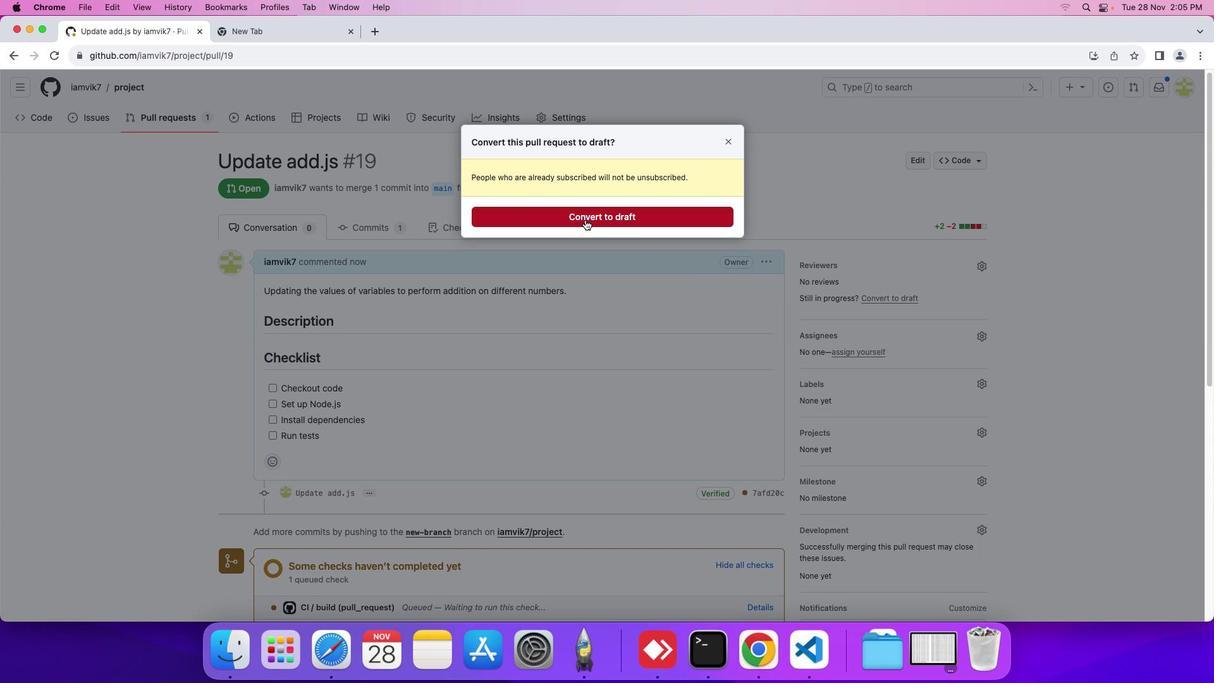 
Action: Mouse moved to (542, 363)
Screenshot: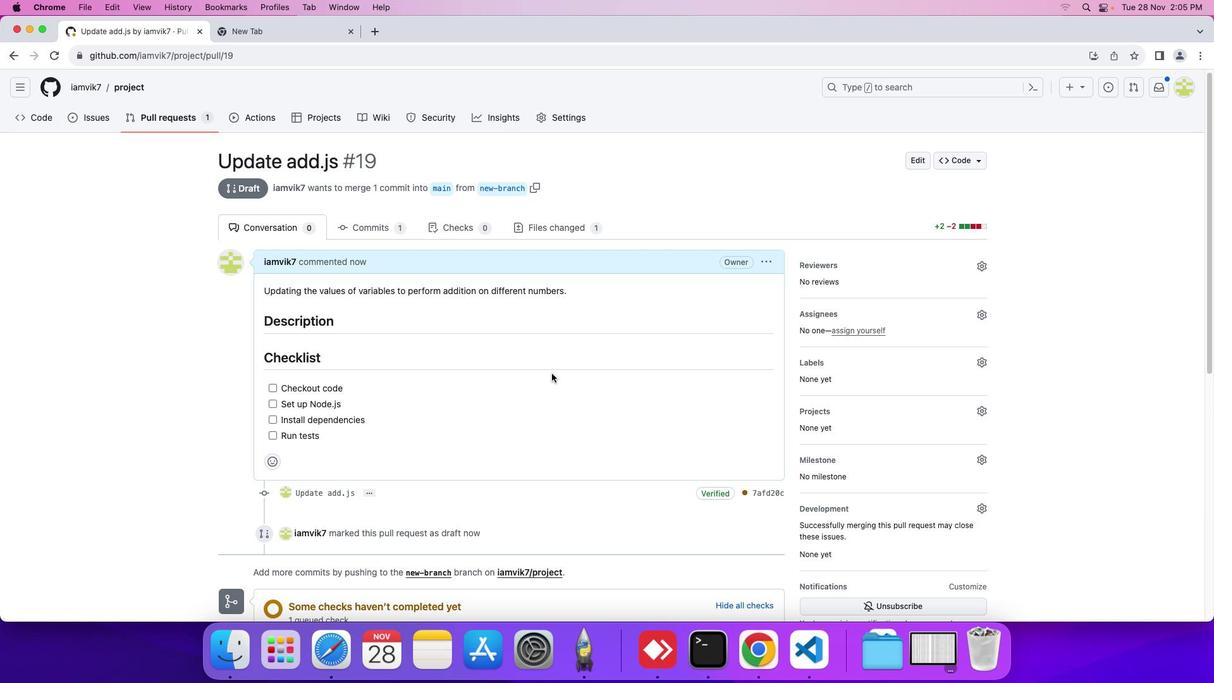 
Action: Mouse scrolled (542, 363) with delta (-8, -9)
Screenshot: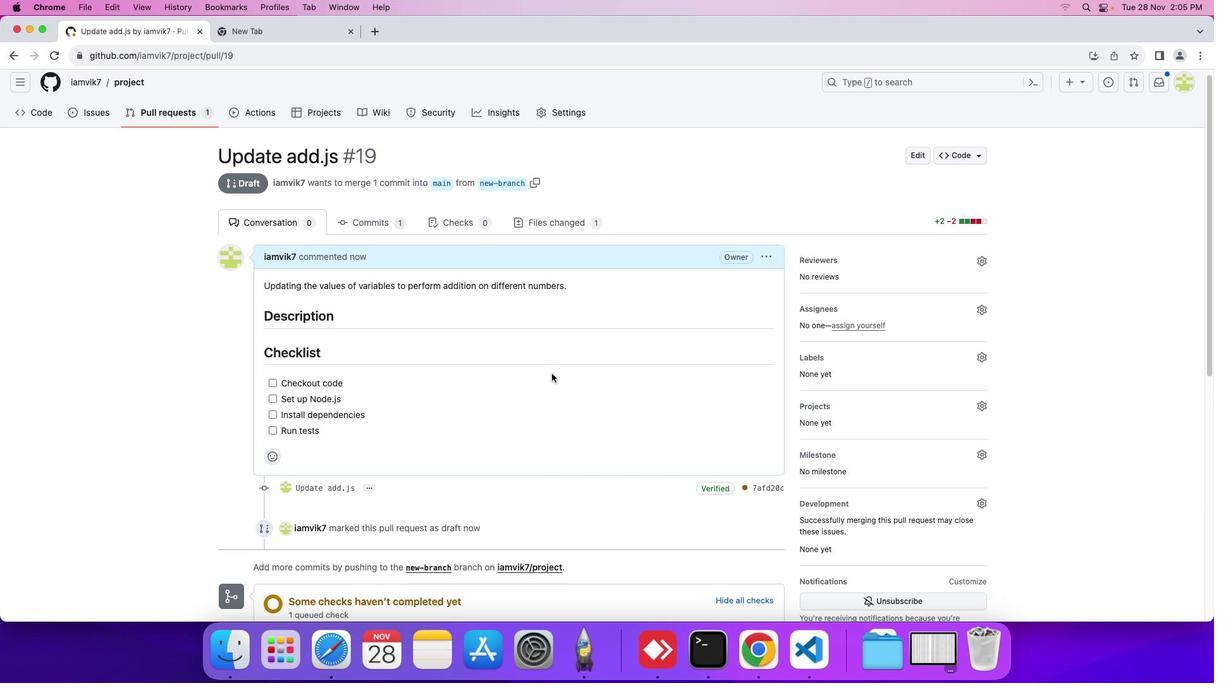 
Action: Mouse scrolled (542, 363) with delta (-8, -9)
Screenshot: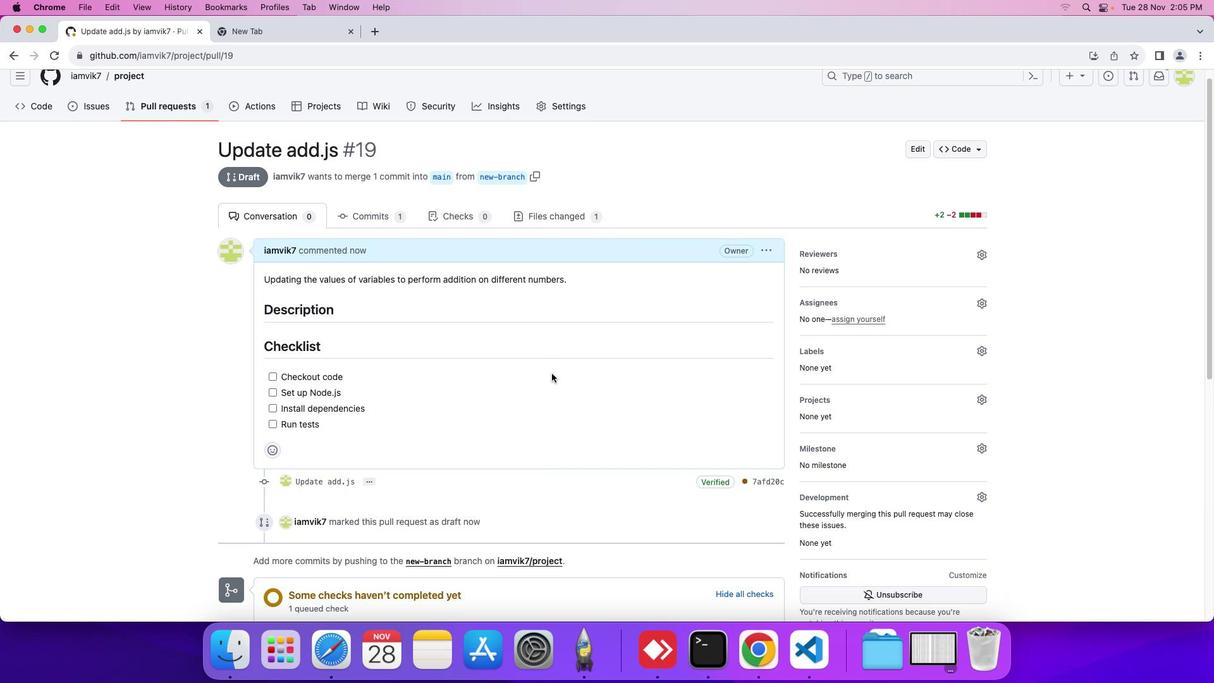 
Action: Mouse scrolled (542, 363) with delta (-8, -9)
Screenshot: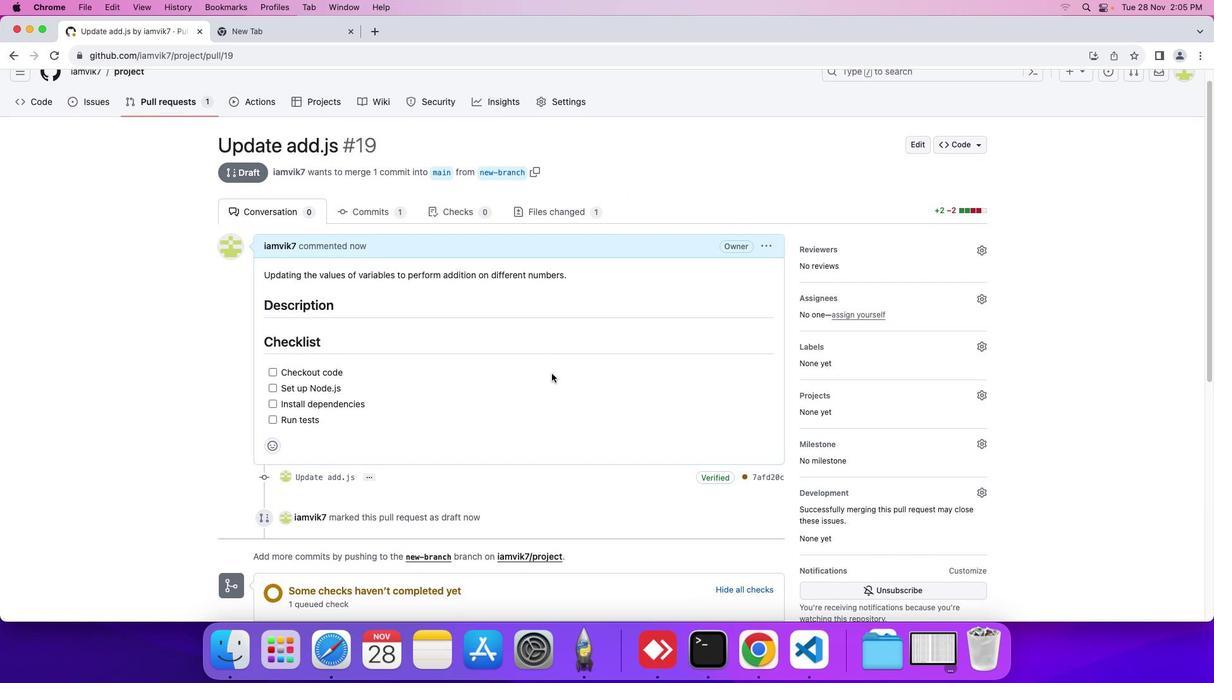 
Action: Mouse scrolled (542, 363) with delta (-8, -9)
Screenshot: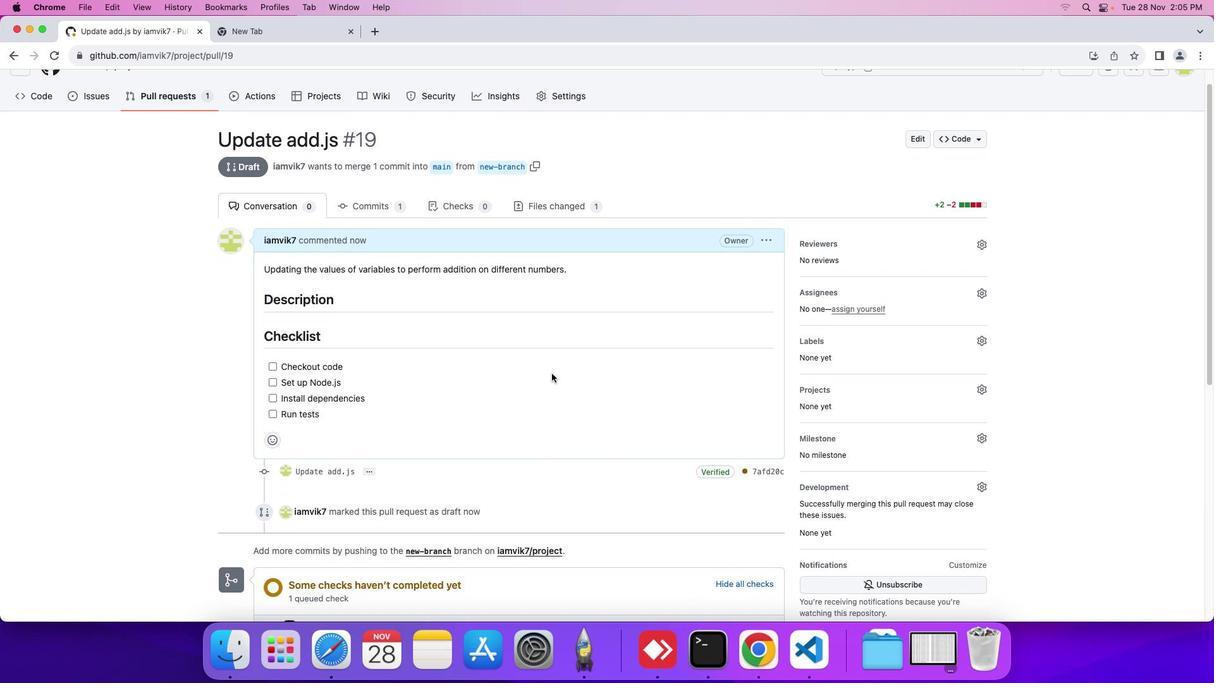 
Action: Mouse scrolled (542, 363) with delta (-8, -9)
Screenshot: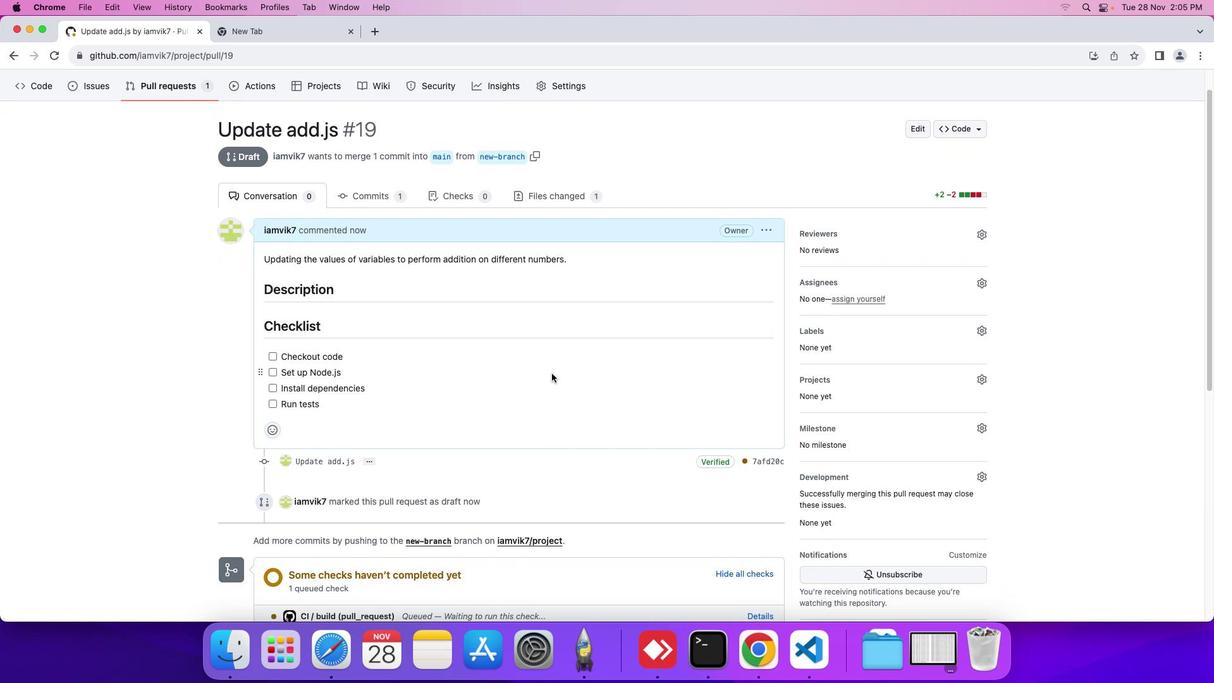 
Action: Mouse scrolled (542, 363) with delta (-8, -9)
Screenshot: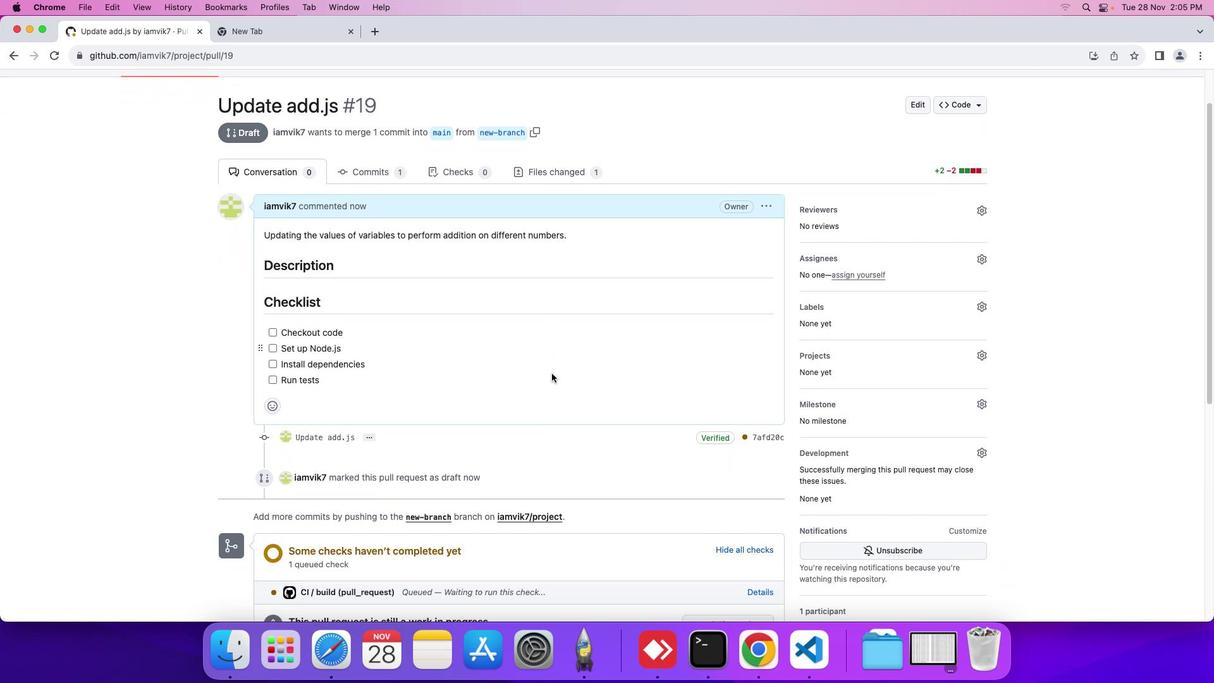 
Action: Mouse scrolled (542, 363) with delta (-8, -9)
Screenshot: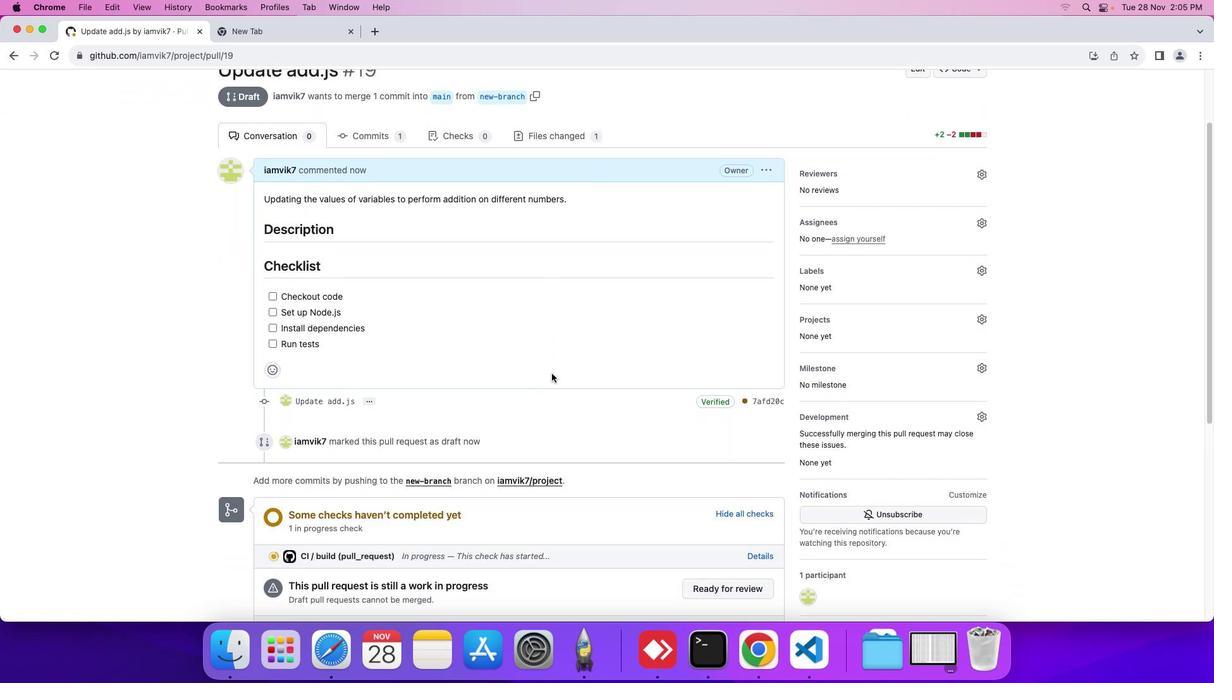 
Action: Mouse moved to (543, 363)
Screenshot: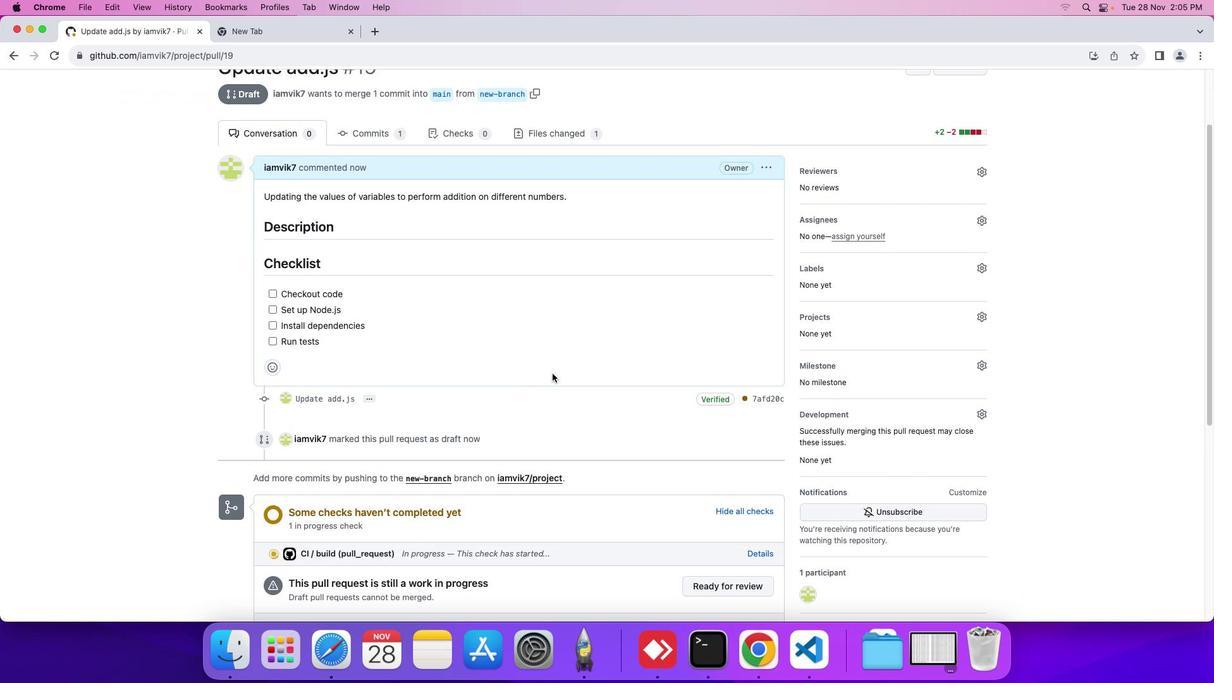 
Action: Mouse scrolled (543, 363) with delta (-8, -9)
Screenshot: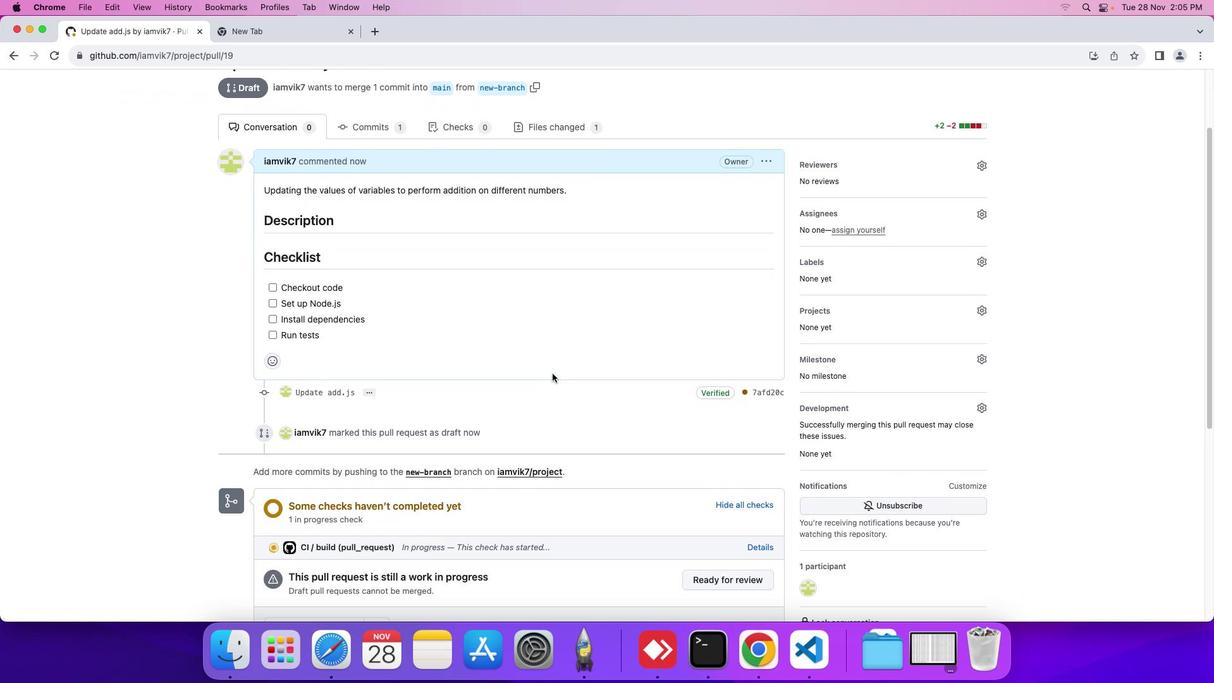 
Action: Mouse scrolled (543, 363) with delta (-8, -9)
Screenshot: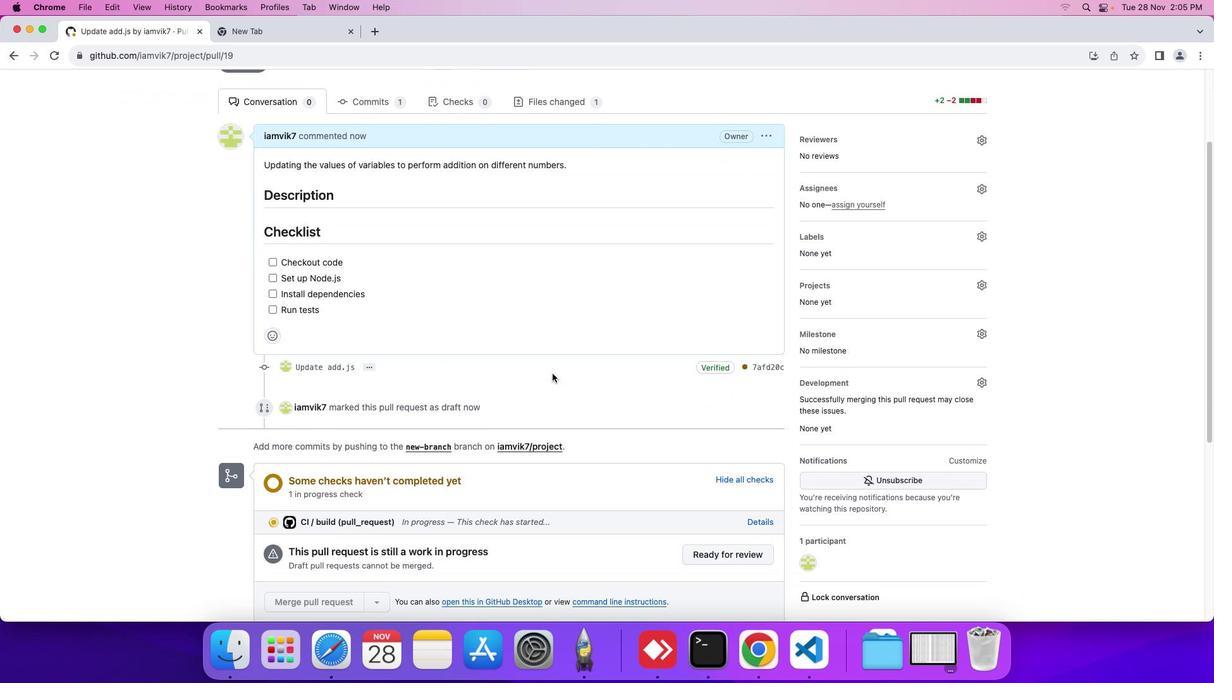 
Action: Mouse scrolled (543, 363) with delta (-8, -9)
Screenshot: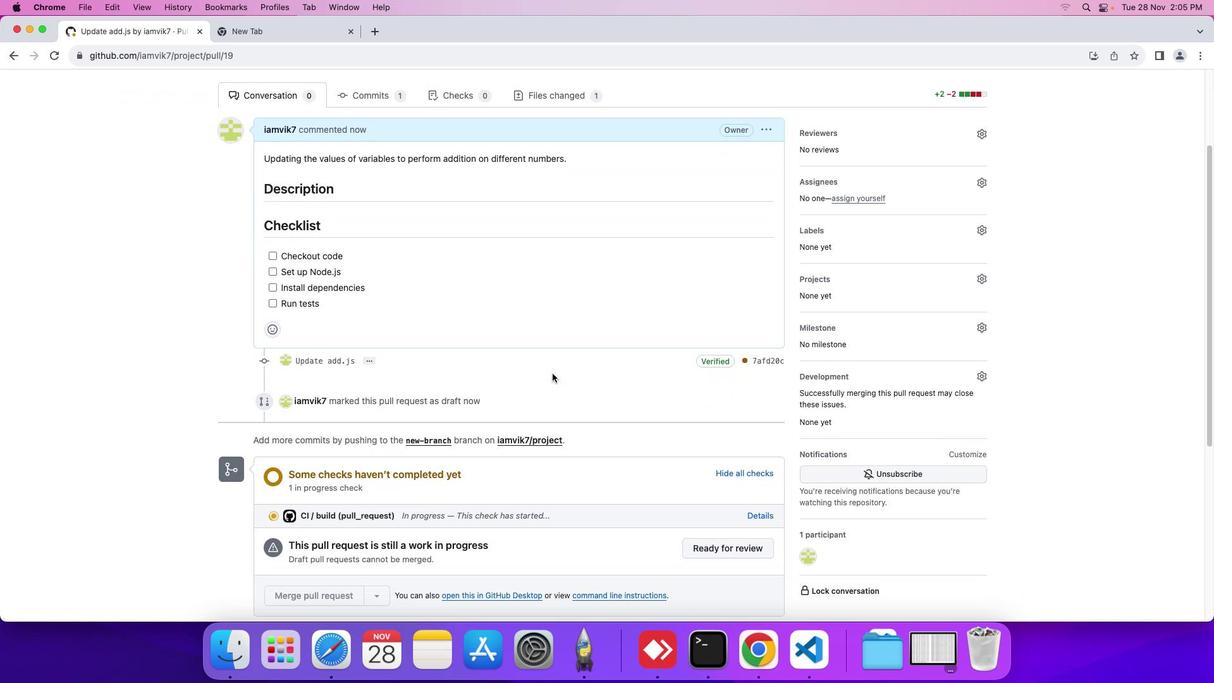 
Action: Mouse scrolled (543, 363) with delta (-8, -9)
Screenshot: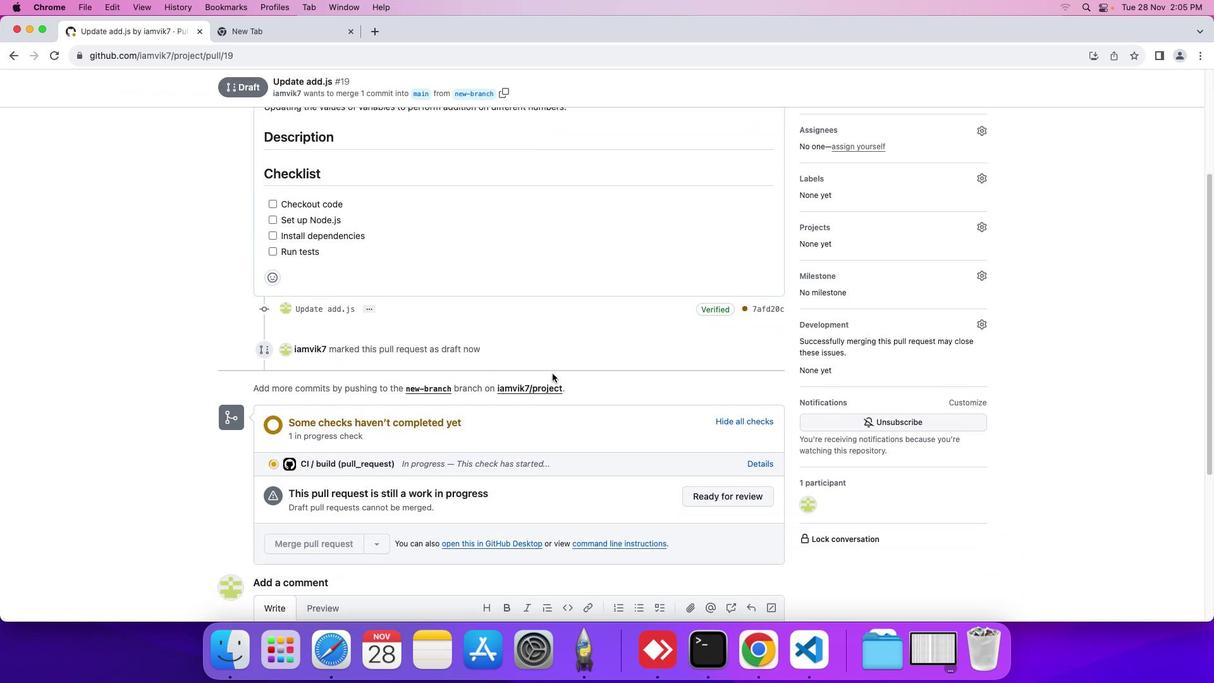 
Action: Mouse scrolled (543, 363) with delta (-8, -9)
Screenshot: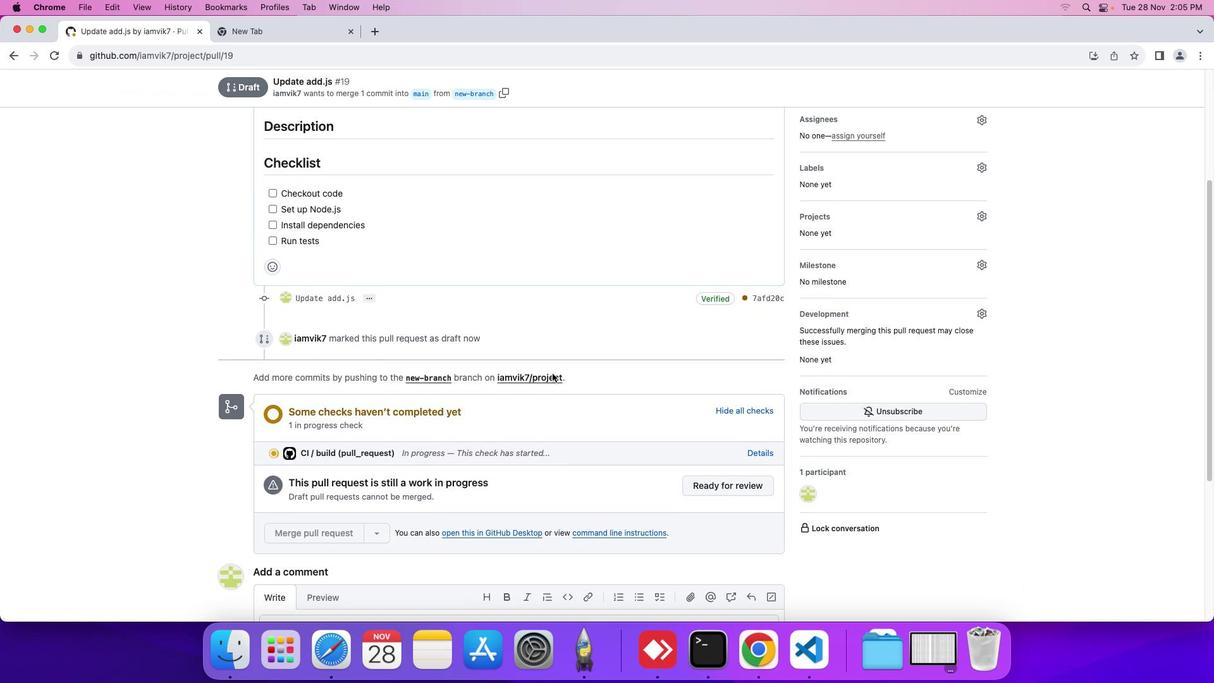 
Action: Mouse scrolled (543, 363) with delta (-8, -9)
Screenshot: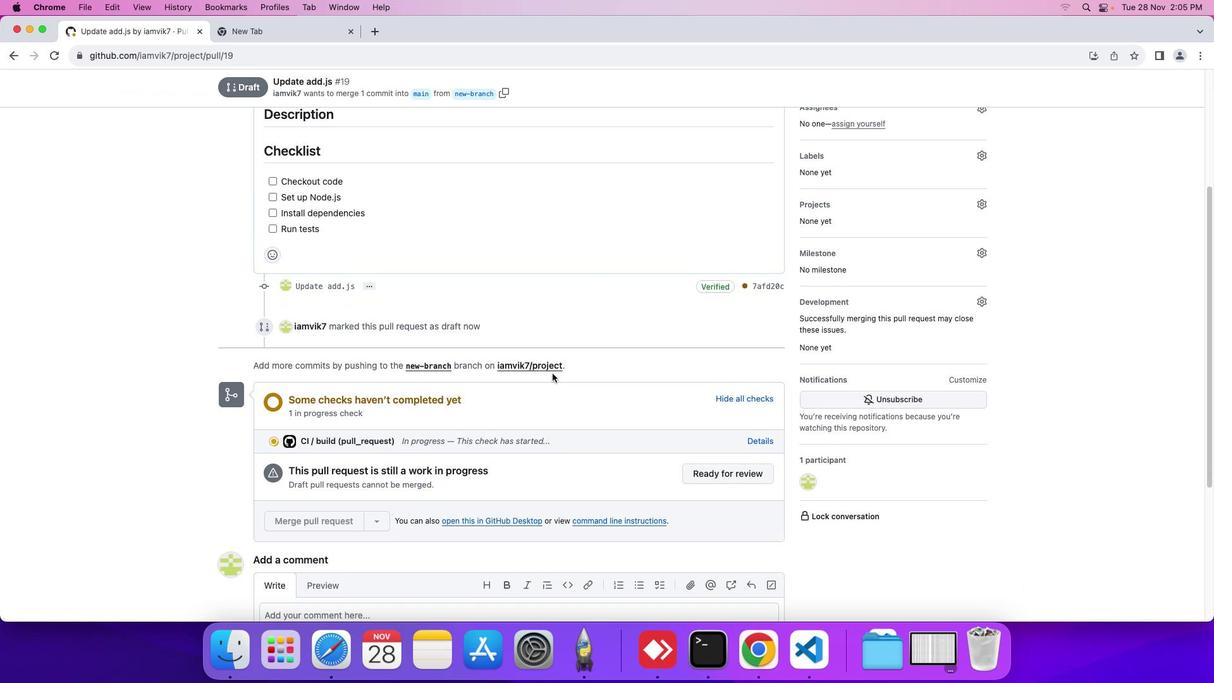
Action: Mouse scrolled (543, 363) with delta (-8, -9)
Screenshot: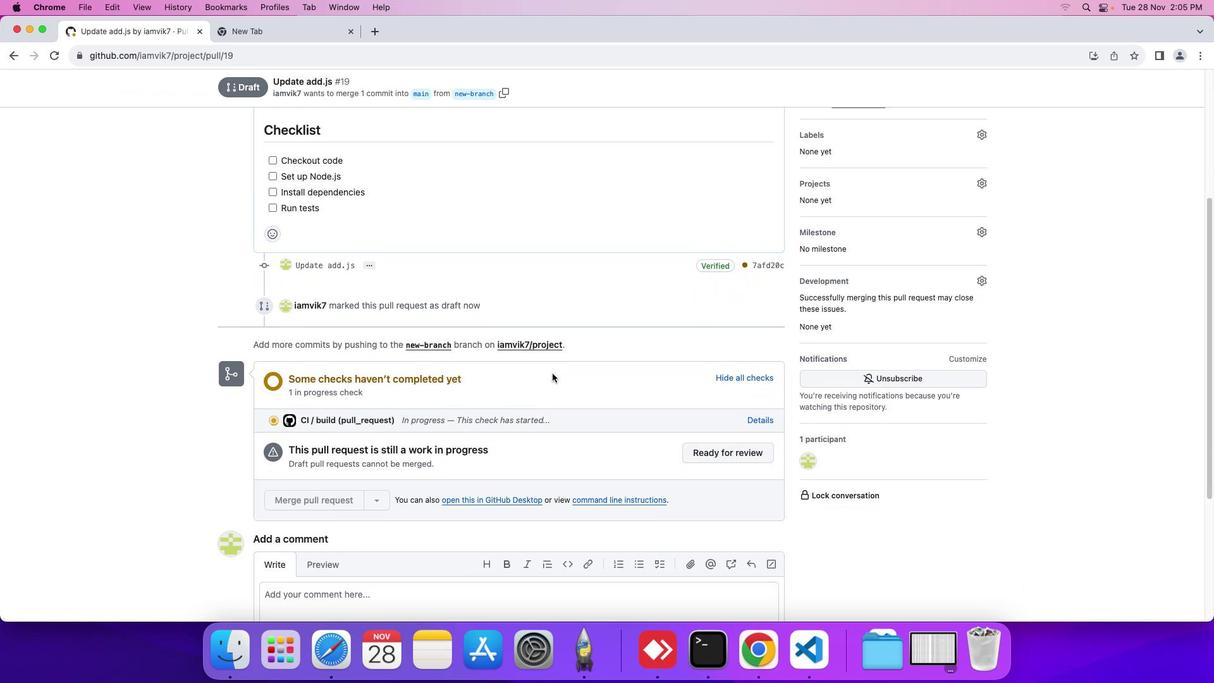 
Action: Mouse scrolled (543, 363) with delta (-8, -9)
Screenshot: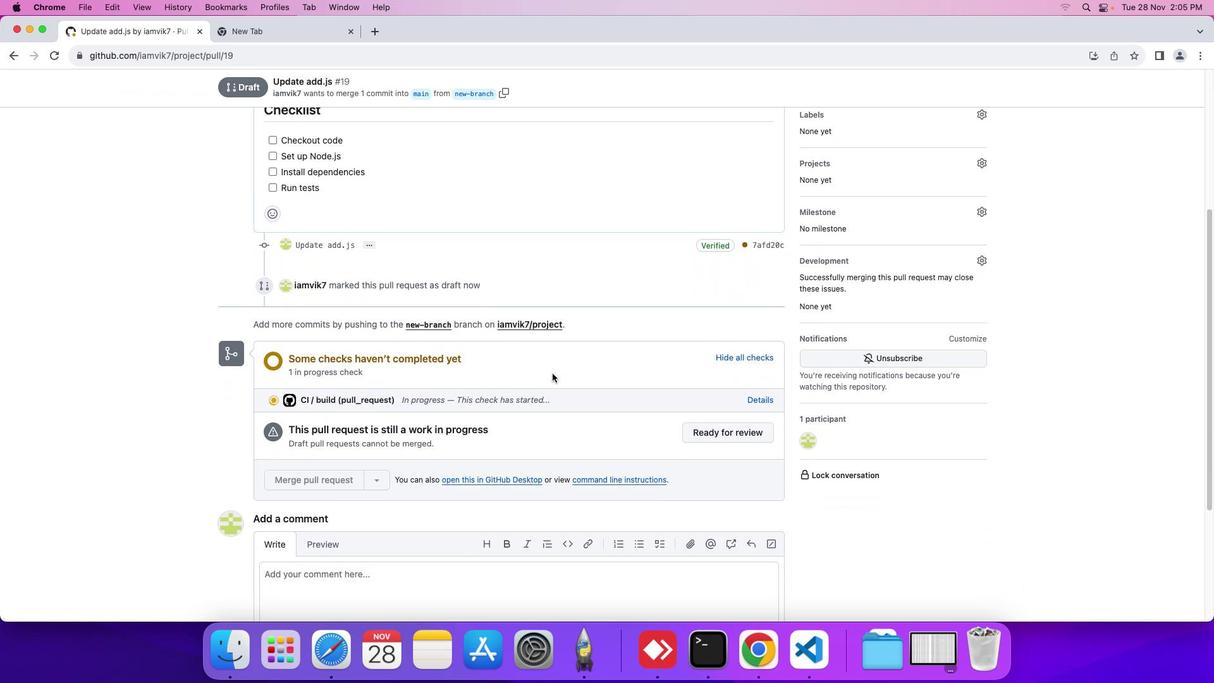 
Action: Mouse scrolled (543, 363) with delta (-8, -9)
Screenshot: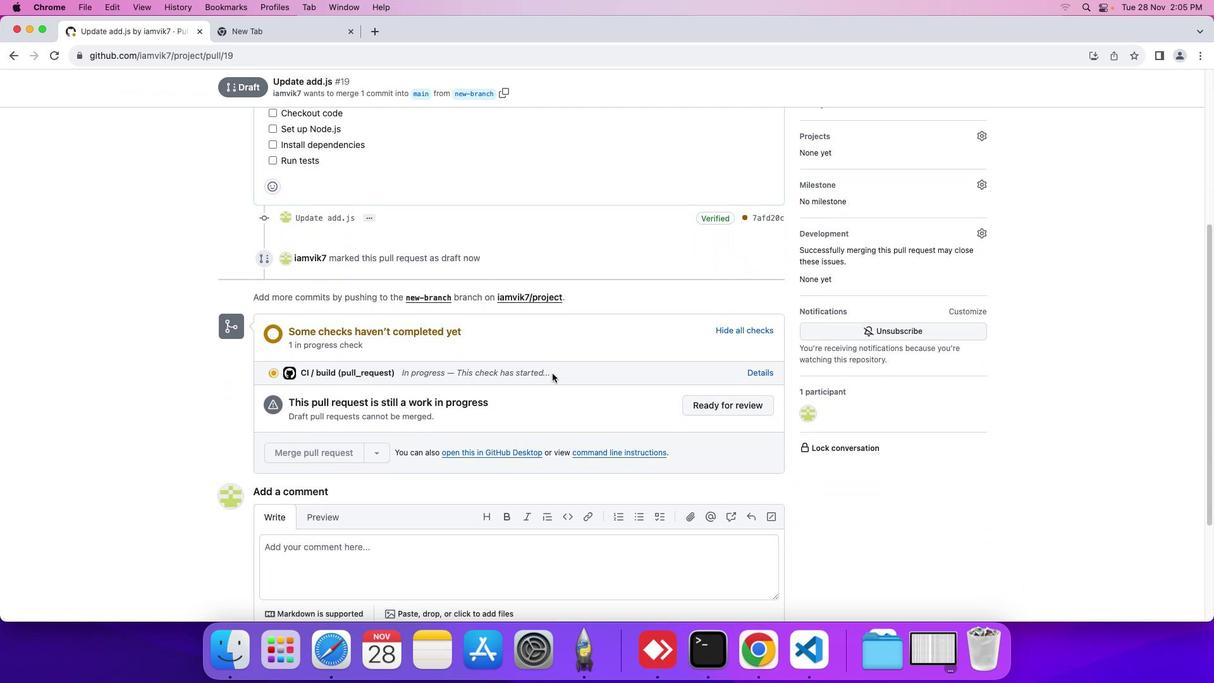 
Action: Mouse moved to (445, 416)
Screenshot: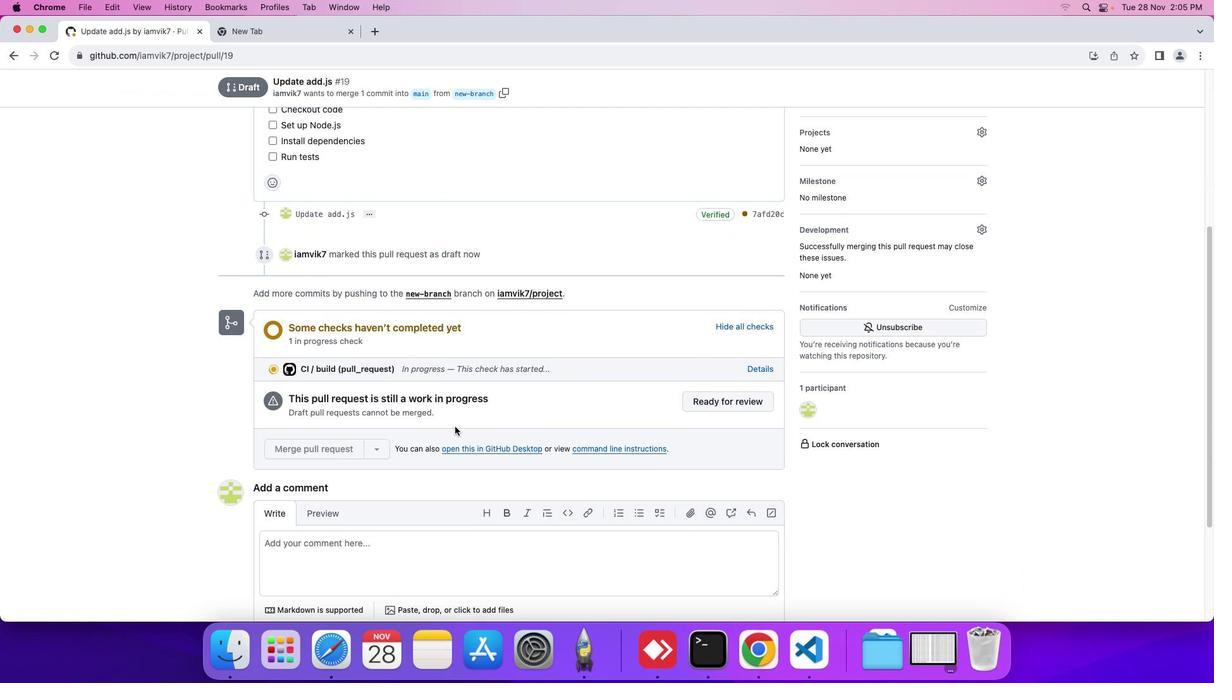 
